 Task: Create a project with template Project Timeline with name TransTech with privacy Public and in the team Recorders . Create three sections in the project as To-Do, Doing and Done.
Action: Mouse moved to (60, 60)
Screenshot: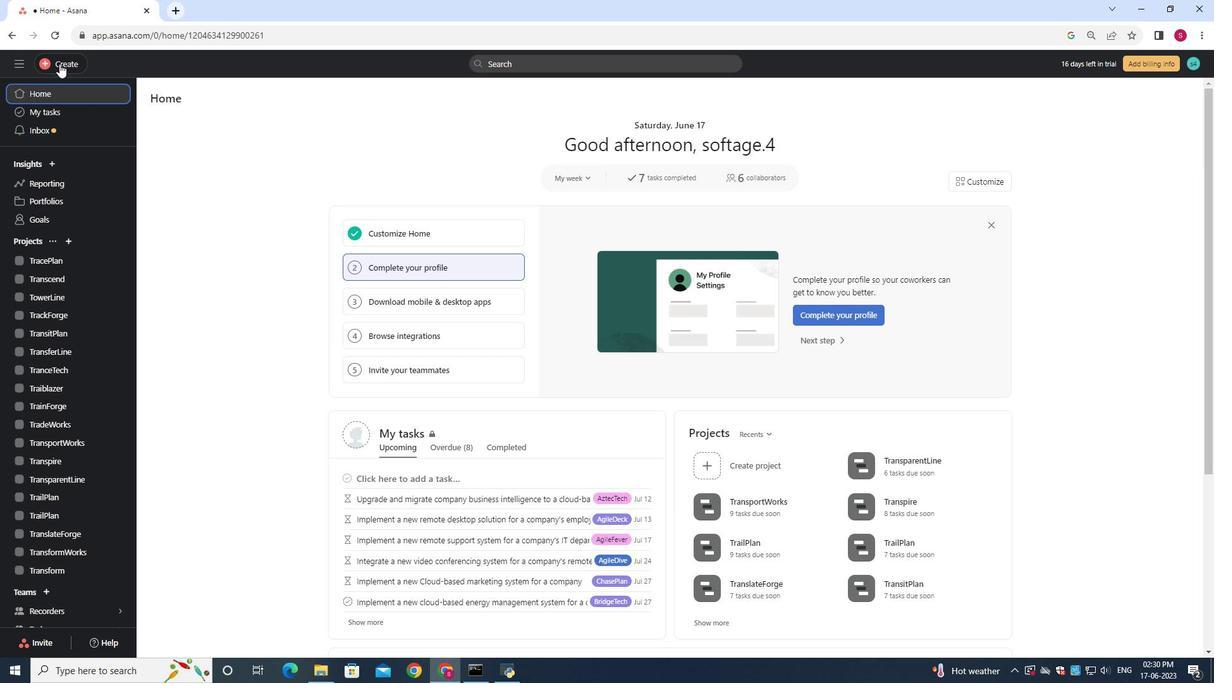 
Action: Mouse pressed left at (60, 60)
Screenshot: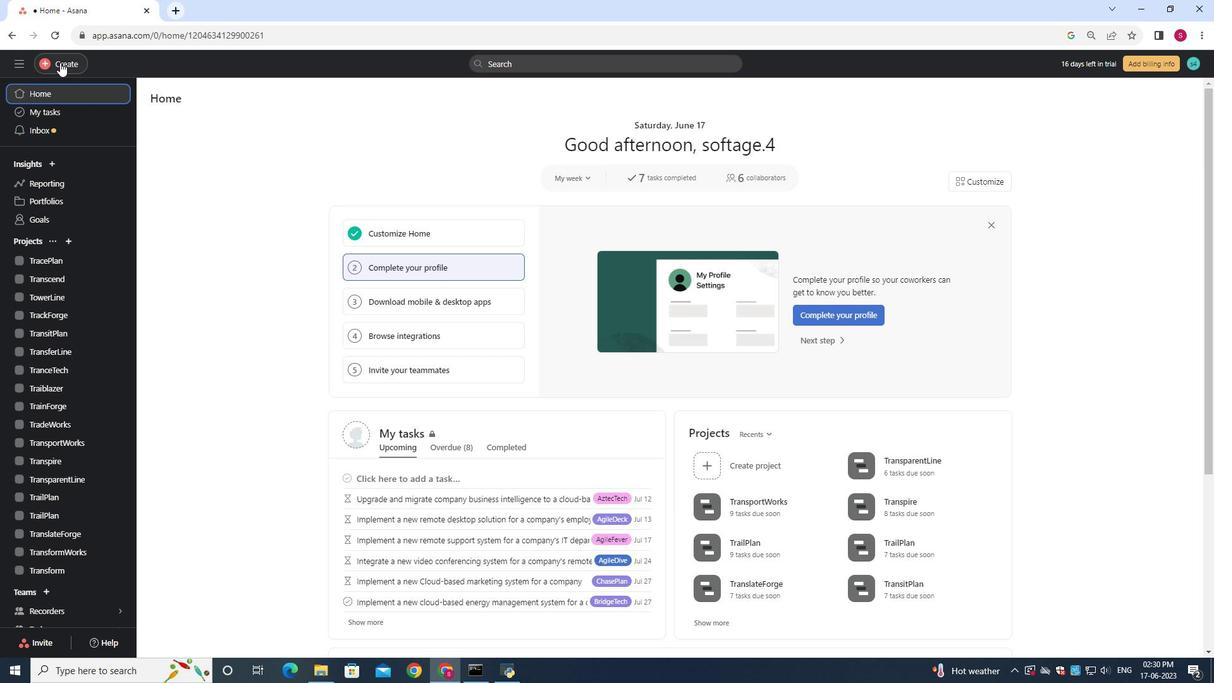 
Action: Mouse moved to (115, 87)
Screenshot: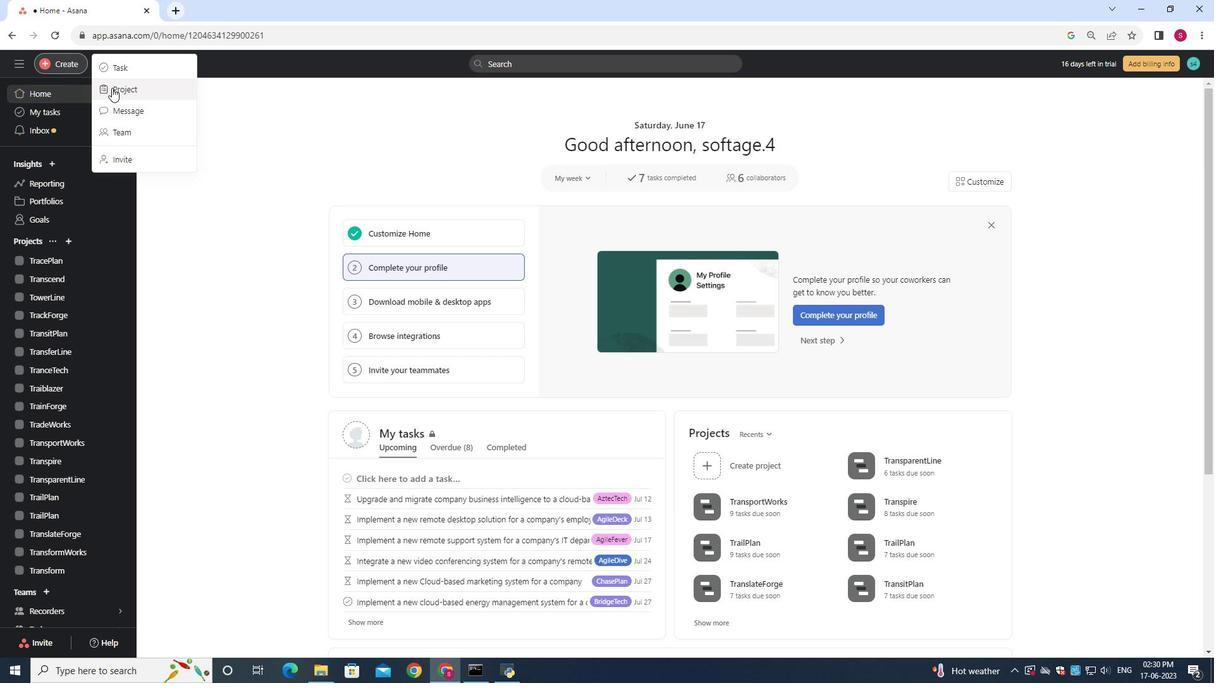 
Action: Mouse pressed left at (115, 87)
Screenshot: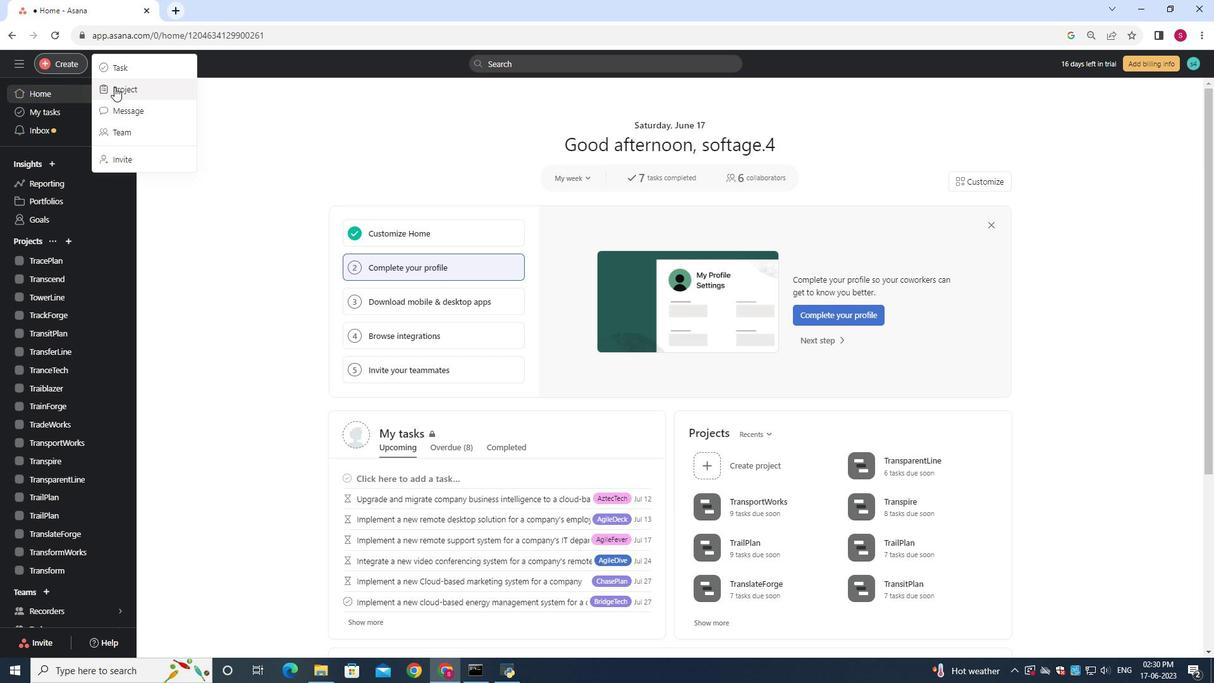 
Action: Mouse moved to (577, 374)
Screenshot: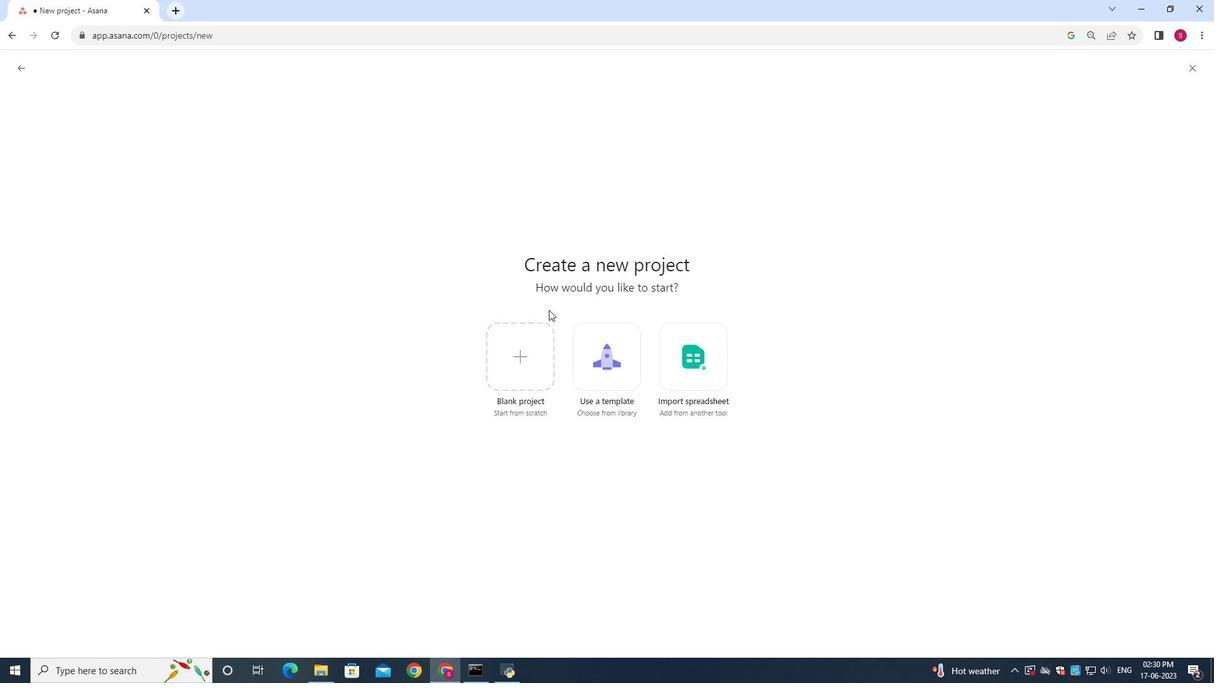 
Action: Mouse pressed left at (577, 374)
Screenshot: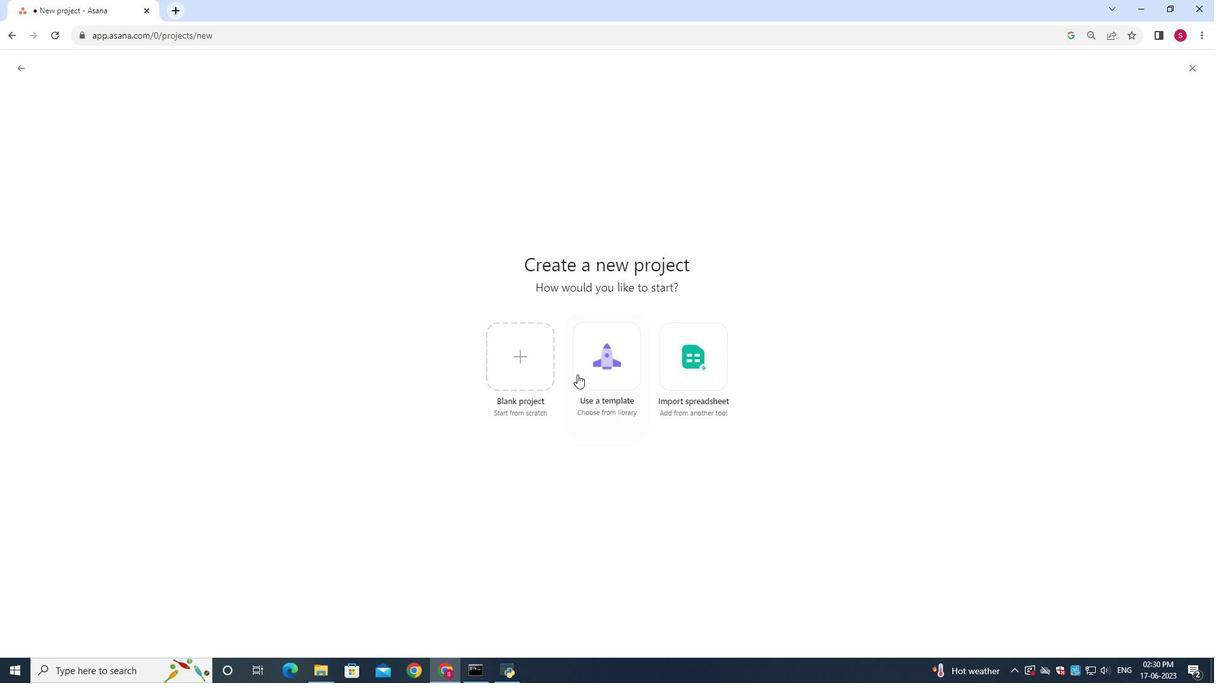 
Action: Mouse moved to (98, 311)
Screenshot: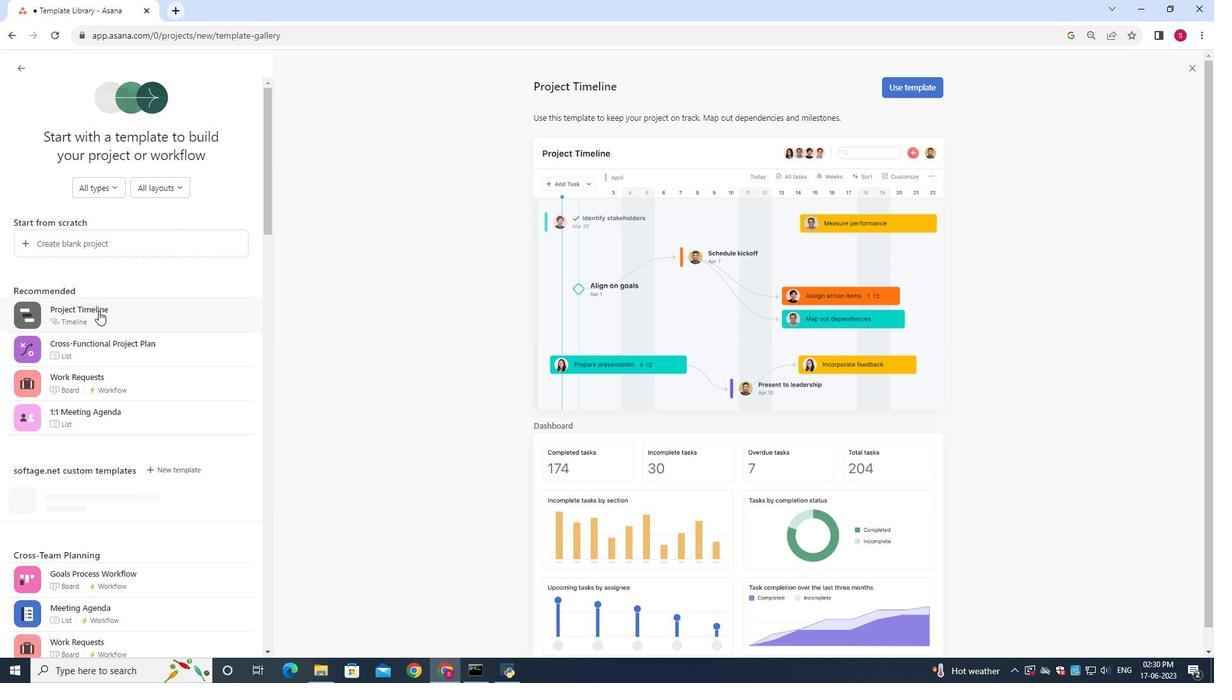 
Action: Mouse pressed left at (98, 311)
Screenshot: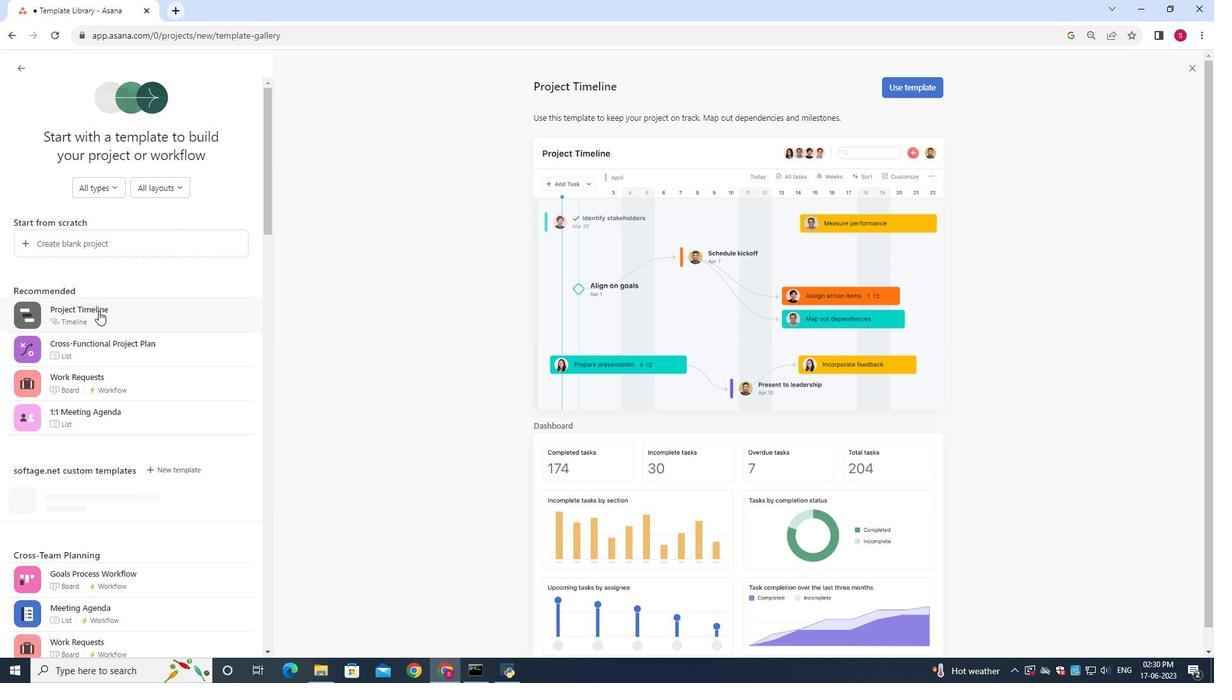 
Action: Mouse moved to (928, 85)
Screenshot: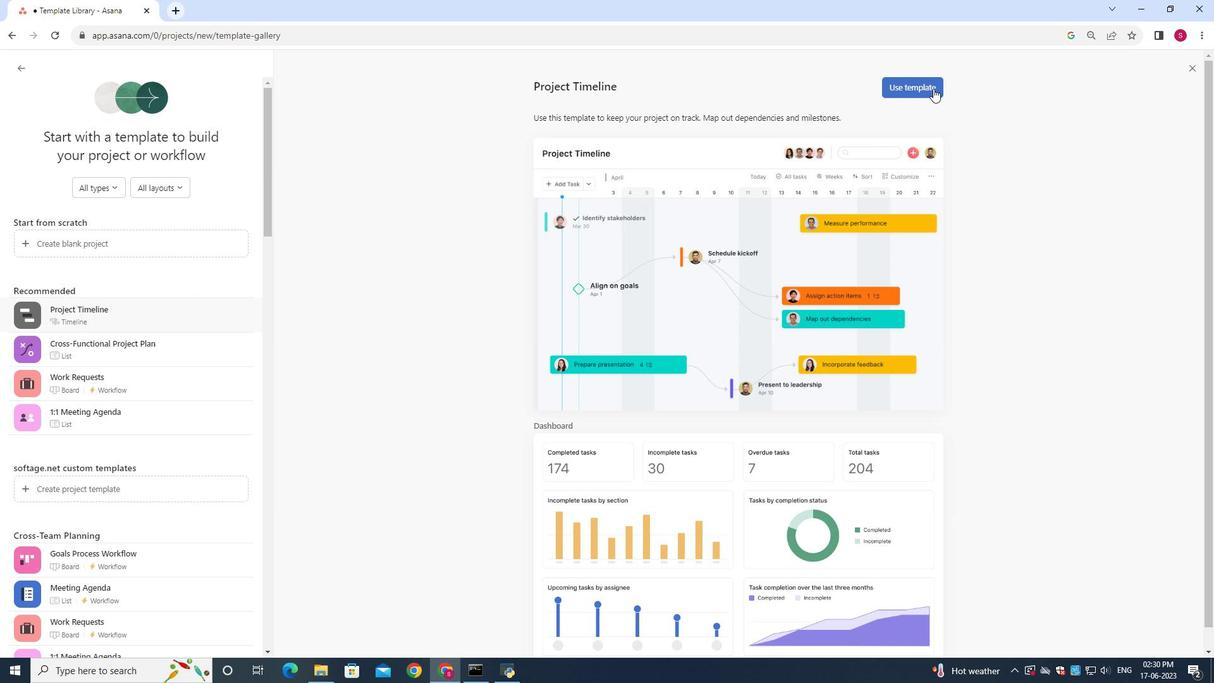 
Action: Mouse pressed left at (928, 85)
Screenshot: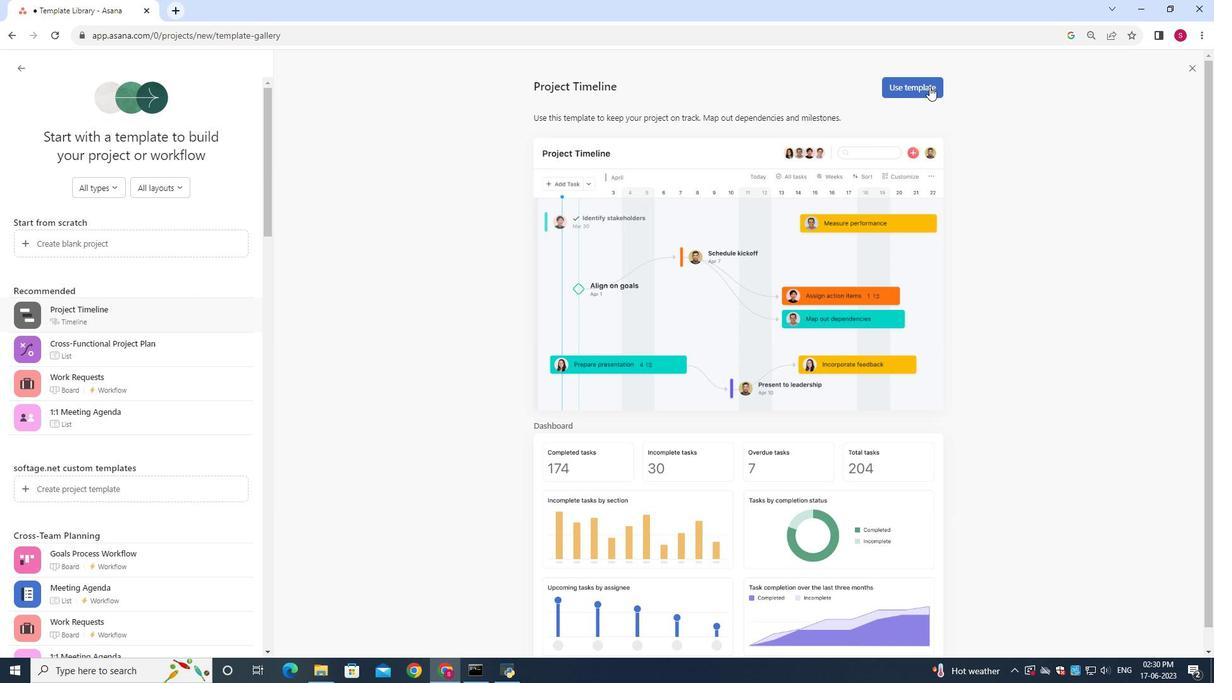 
Action: Mouse moved to (600, 218)
Screenshot: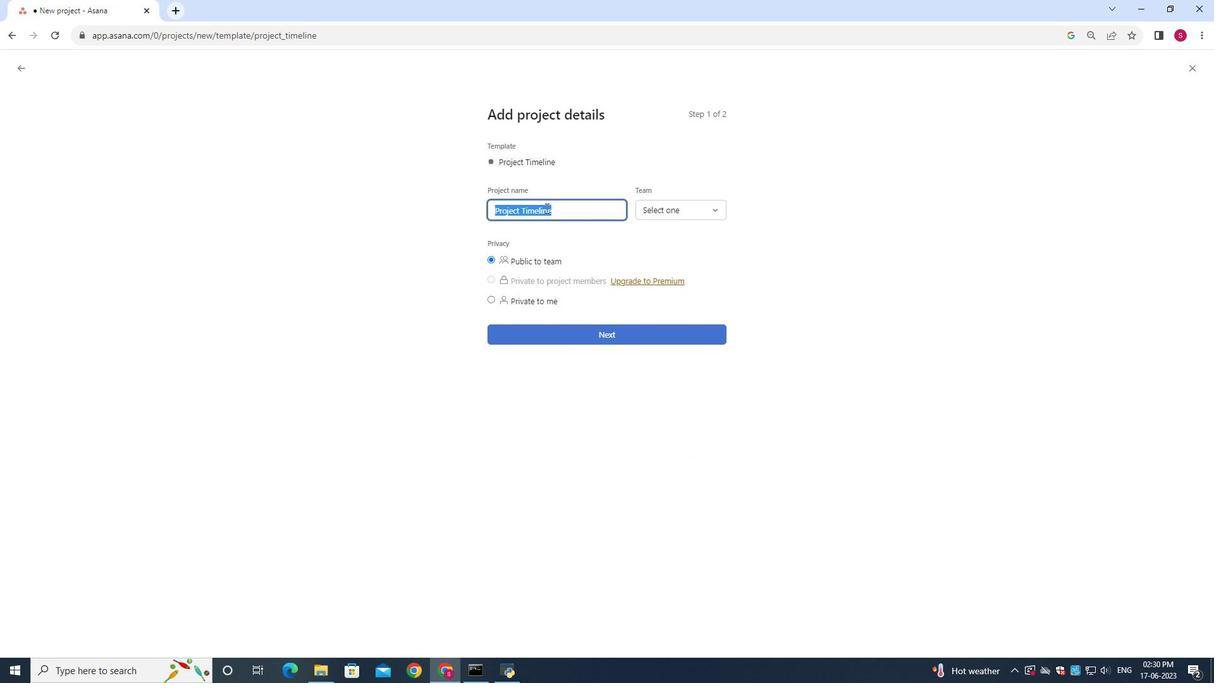 
Action: Key pressed <Key.backspace><Key.shift>Trans<Key.shift><Key.shift><Key.shift><Key.shift><Key.shift><Key.shift><Key.shift>Tech
Screenshot: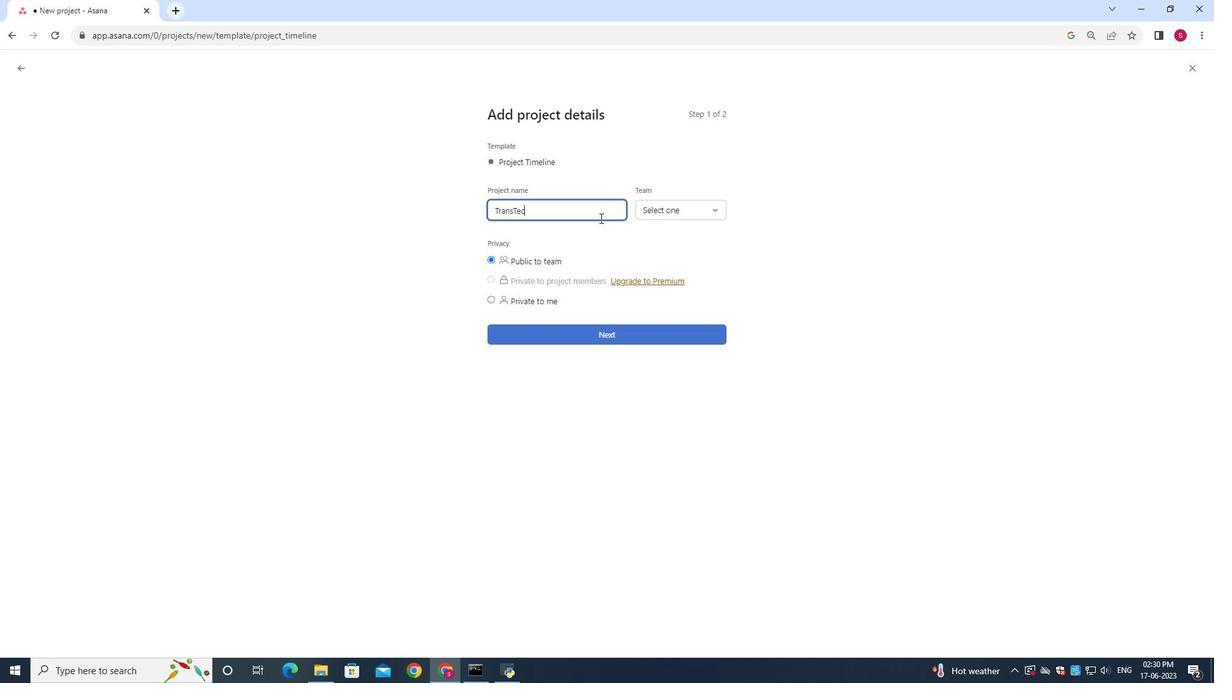 
Action: Mouse moved to (688, 211)
Screenshot: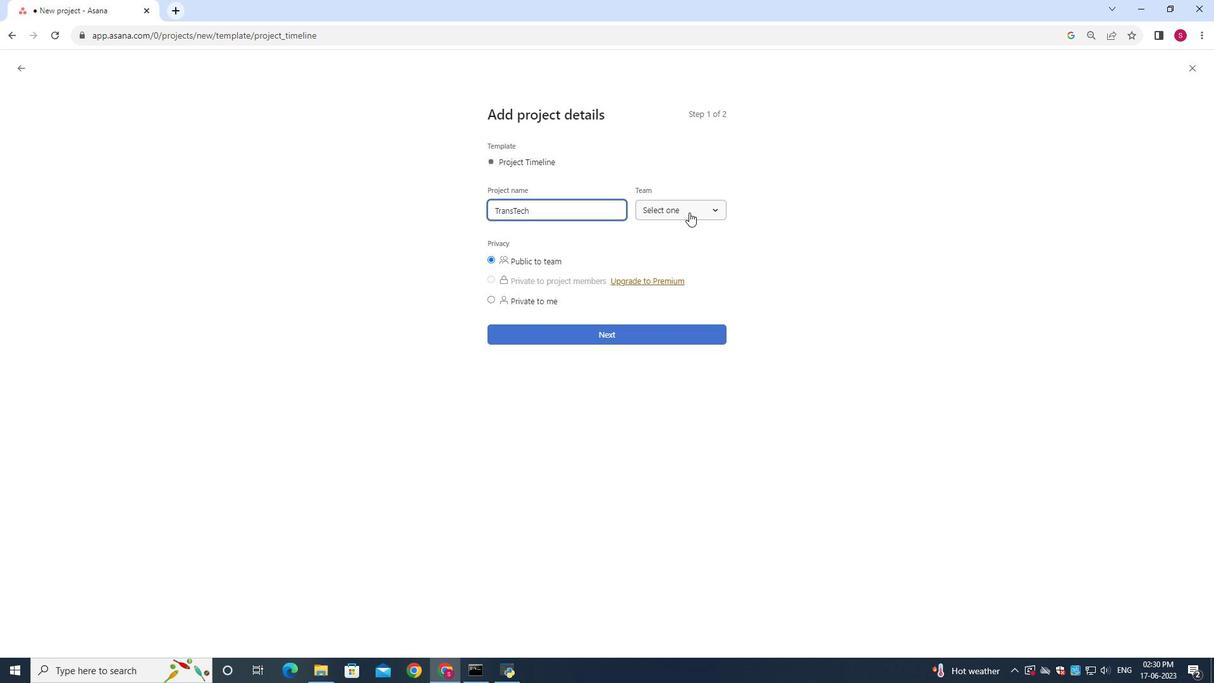
Action: Mouse pressed left at (688, 211)
Screenshot: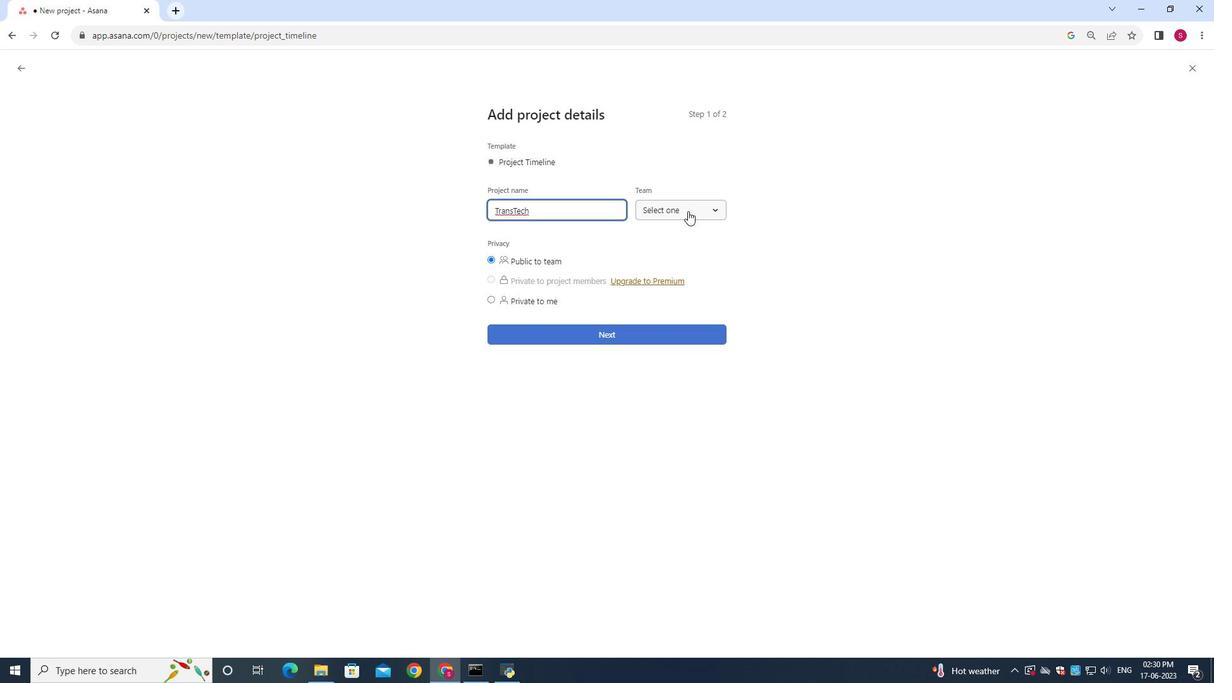 
Action: Mouse moved to (677, 259)
Screenshot: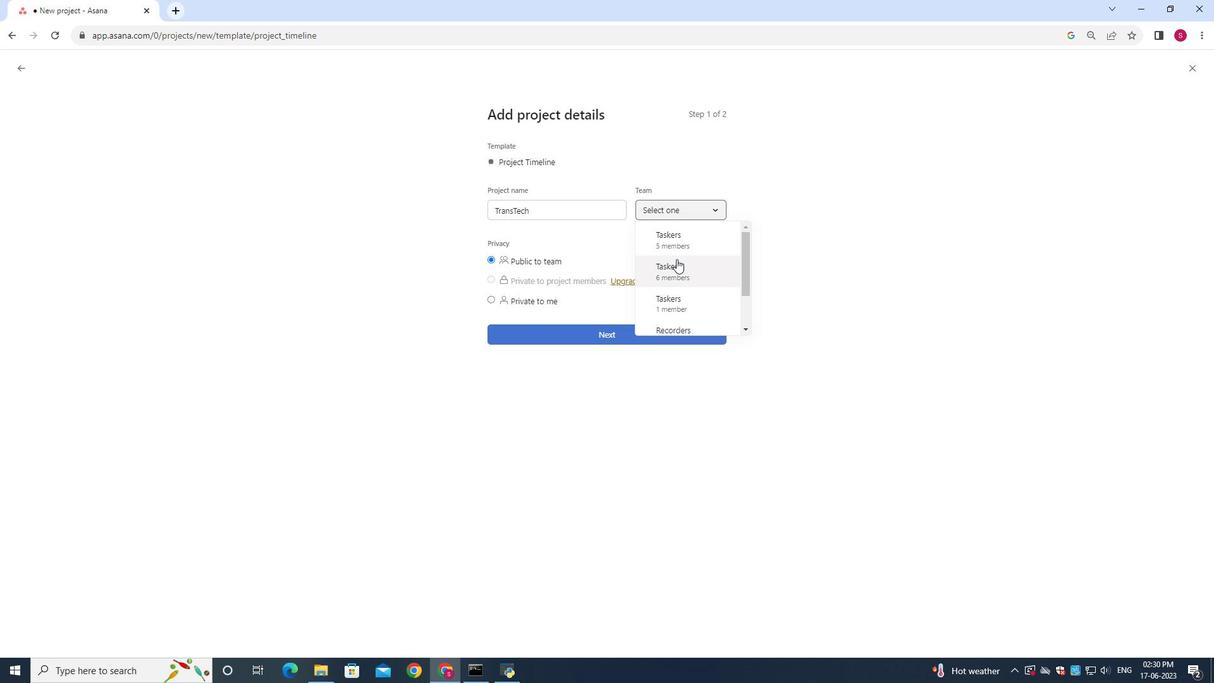 
Action: Mouse scrolled (677, 258) with delta (0, 0)
Screenshot: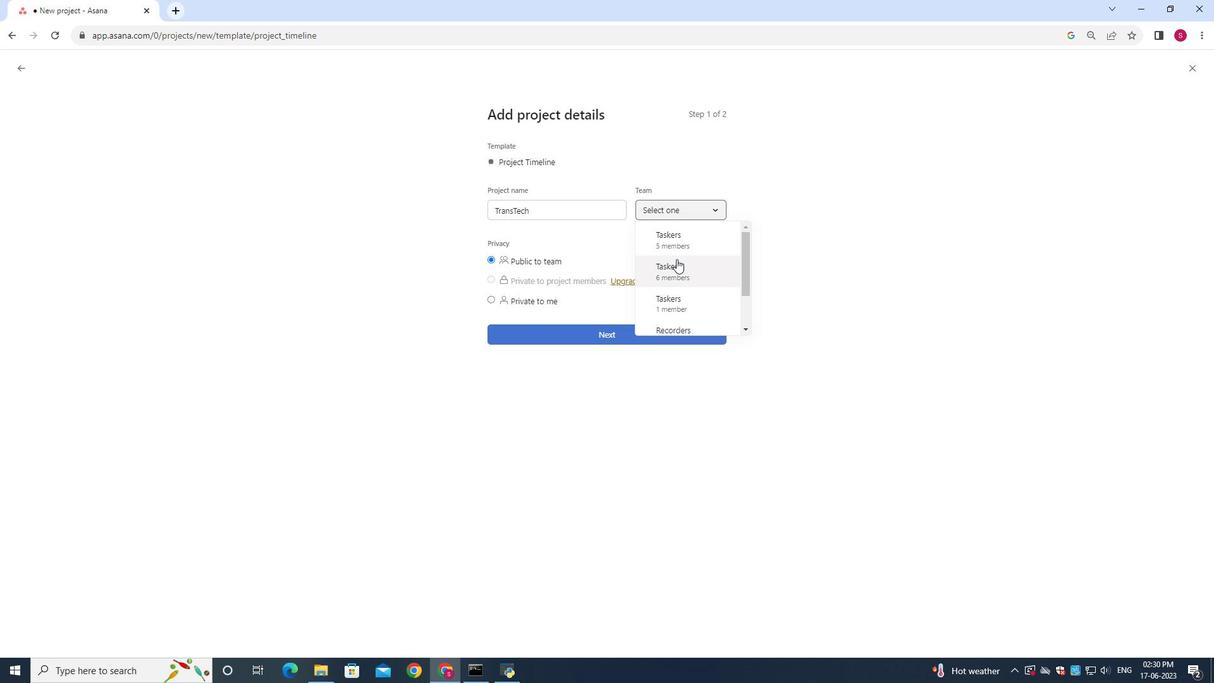 
Action: Mouse moved to (677, 259)
Screenshot: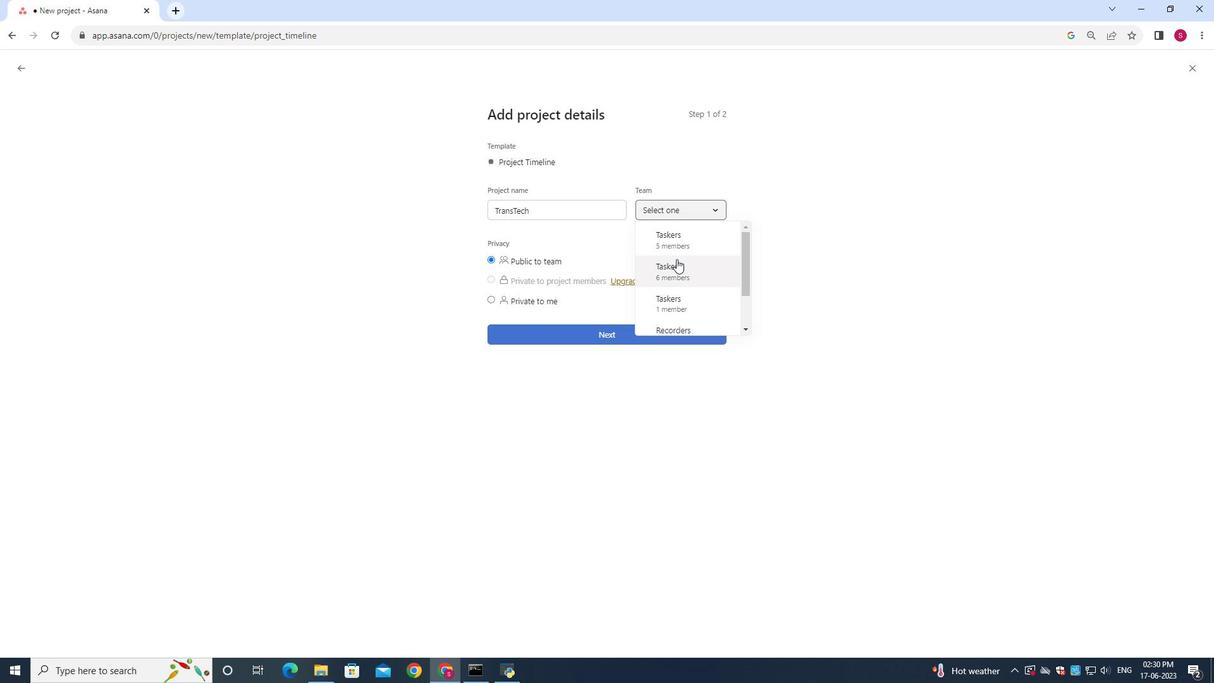 
Action: Mouse scrolled (677, 258) with delta (0, 0)
Screenshot: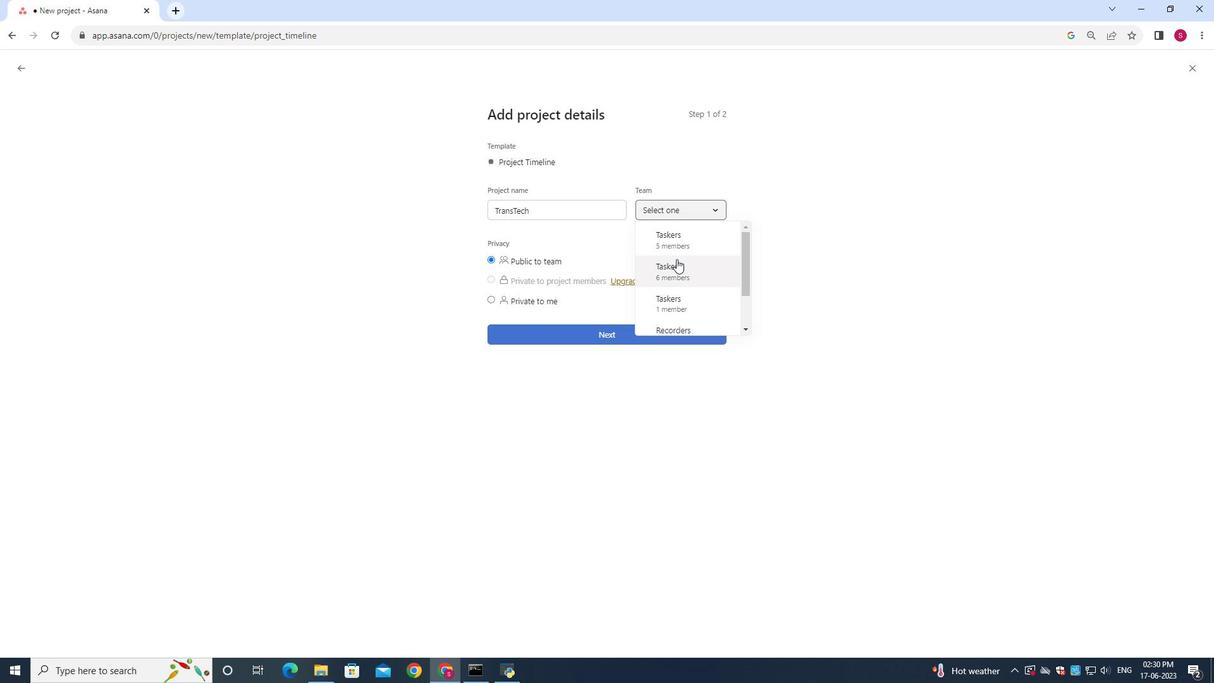 
Action: Mouse moved to (677, 260)
Screenshot: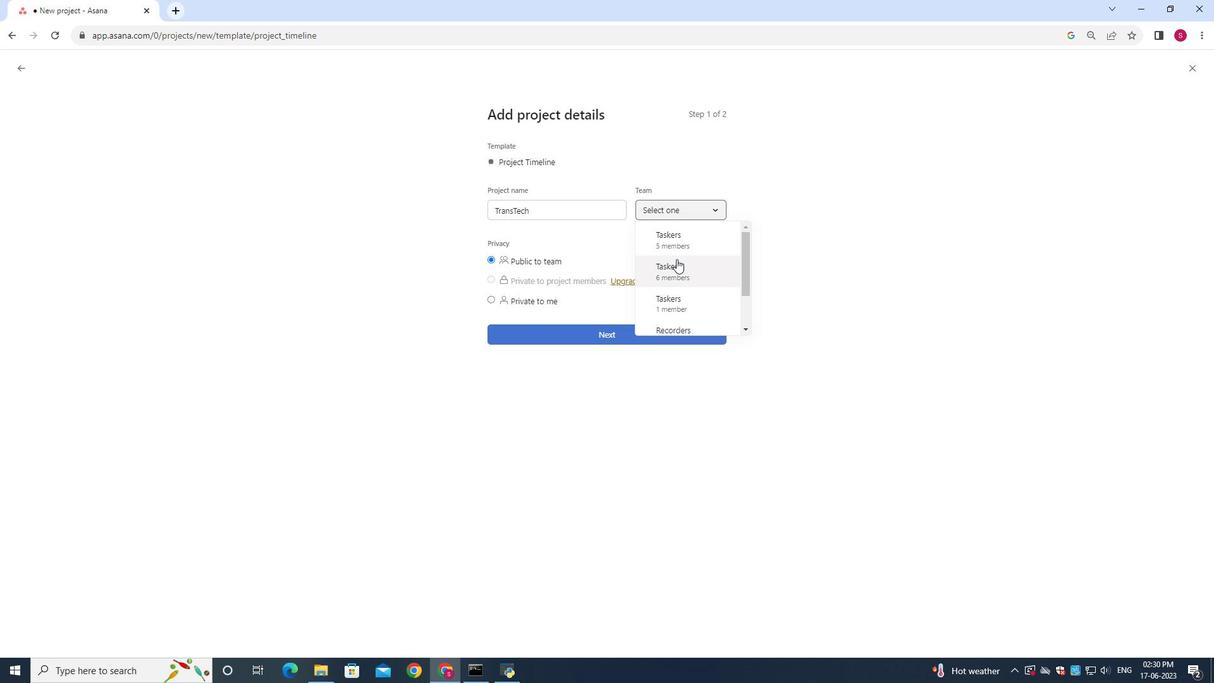 
Action: Mouse scrolled (677, 259) with delta (0, 0)
Screenshot: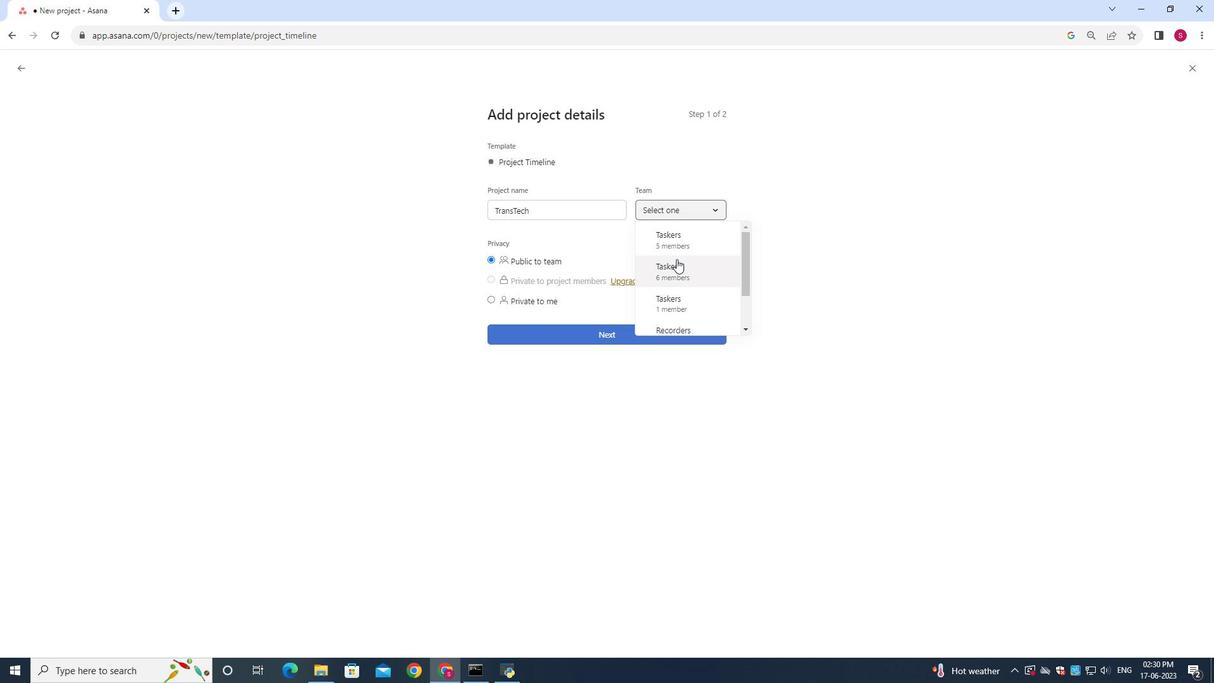 
Action: Mouse scrolled (677, 259) with delta (0, 0)
Screenshot: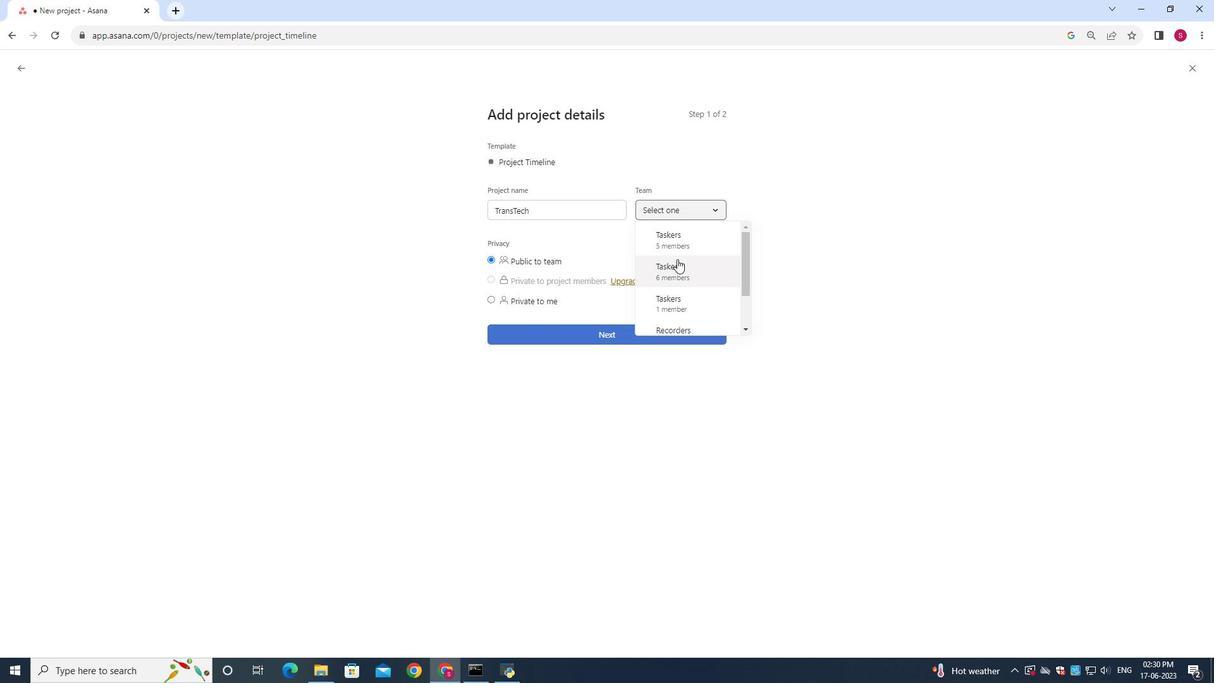 
Action: Mouse moved to (670, 286)
Screenshot: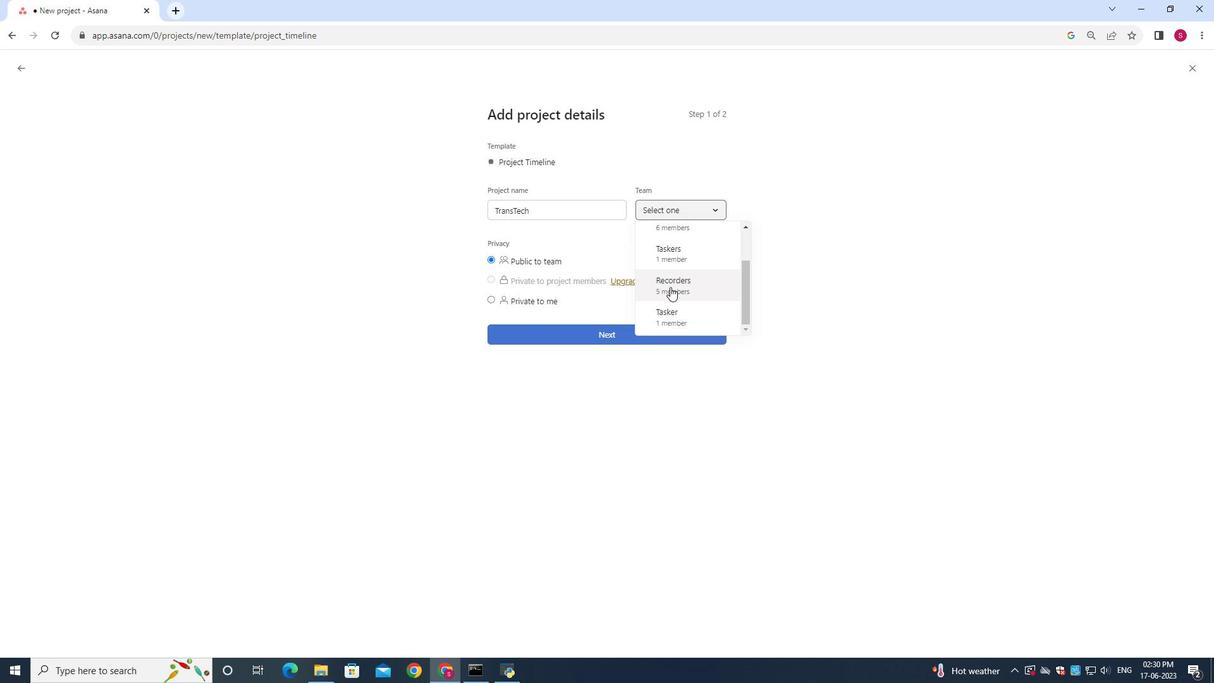 
Action: Mouse pressed left at (670, 286)
Screenshot: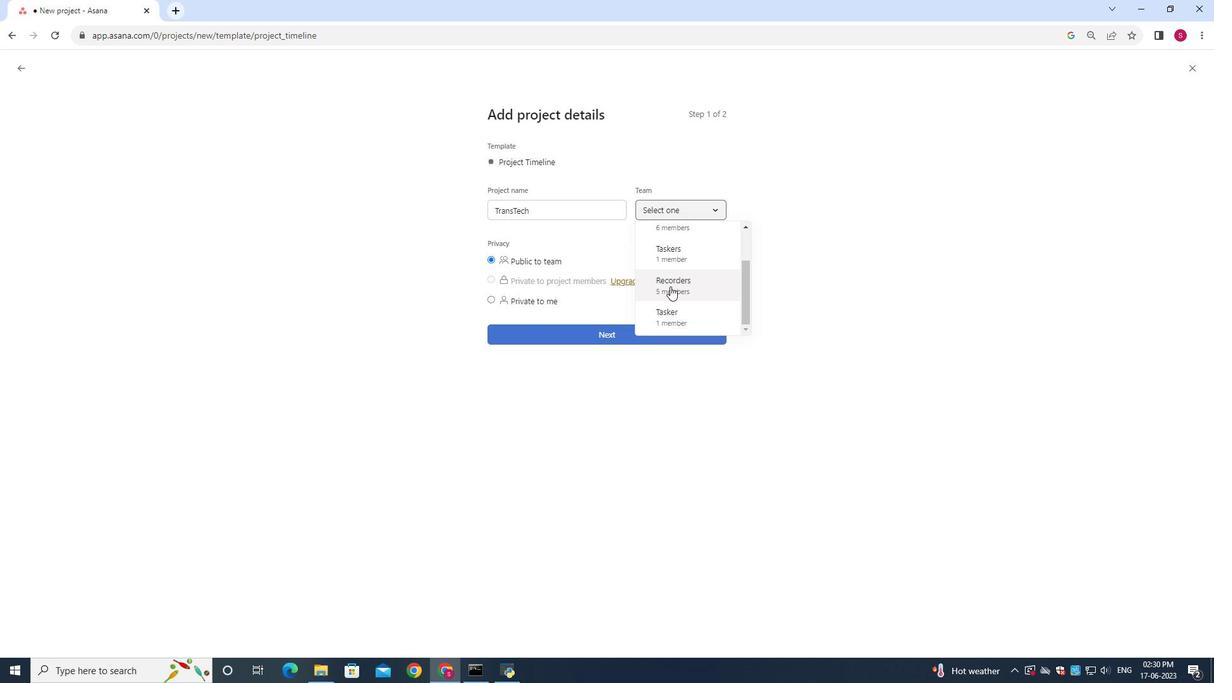 
Action: Mouse moved to (497, 256)
Screenshot: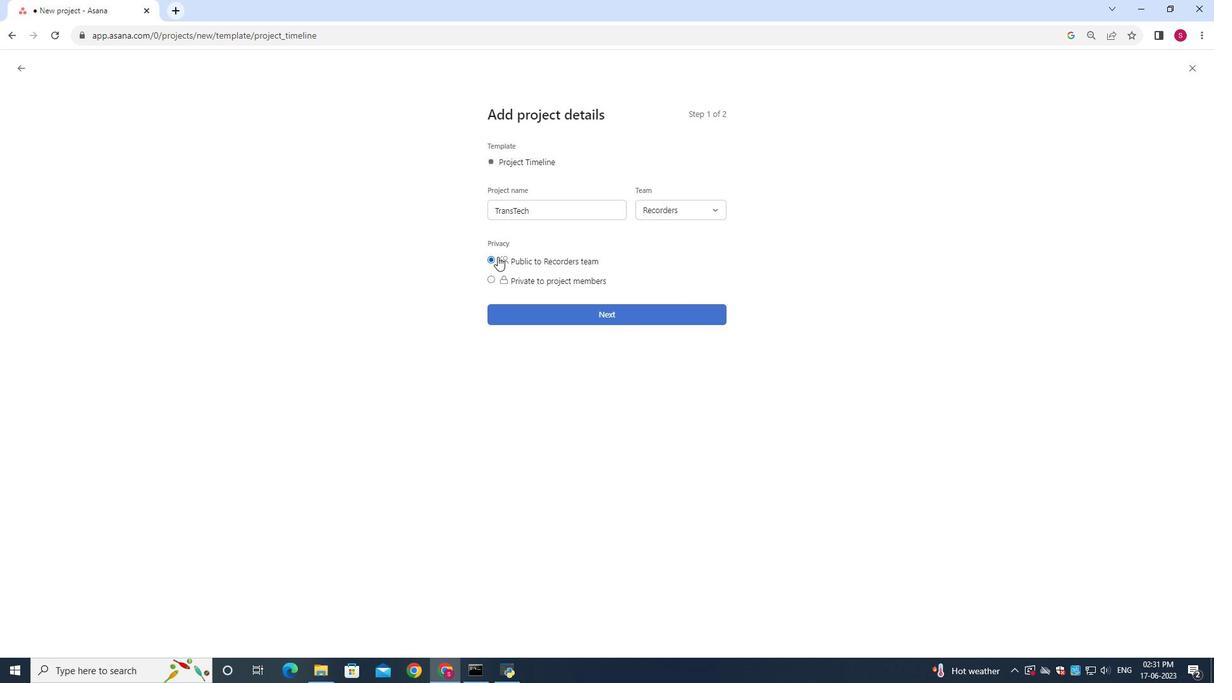 
Action: Mouse pressed left at (497, 256)
Screenshot: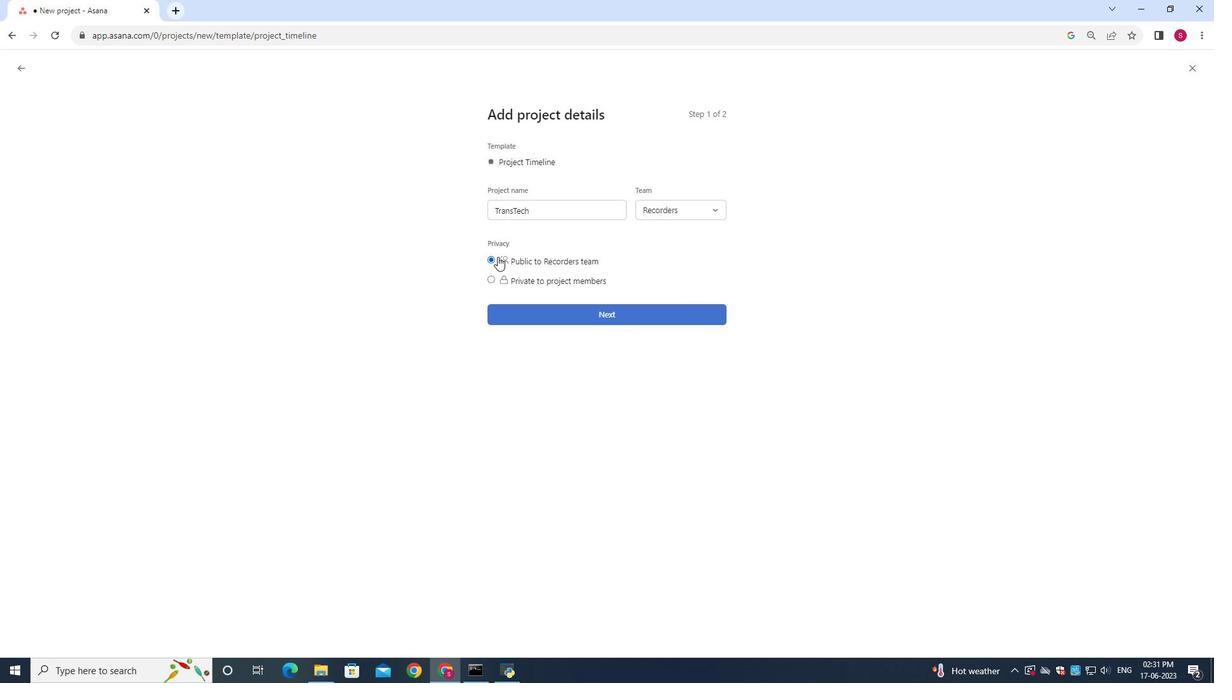 
Action: Mouse moved to (580, 313)
Screenshot: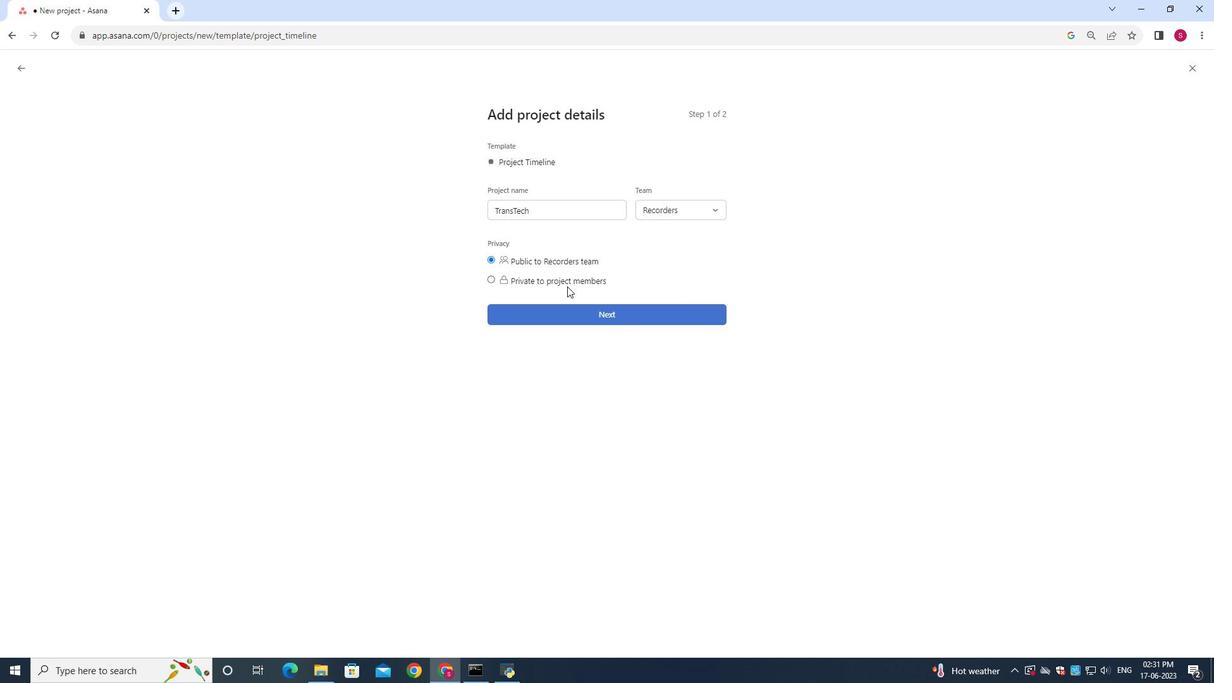 
Action: Mouse pressed left at (580, 313)
Screenshot: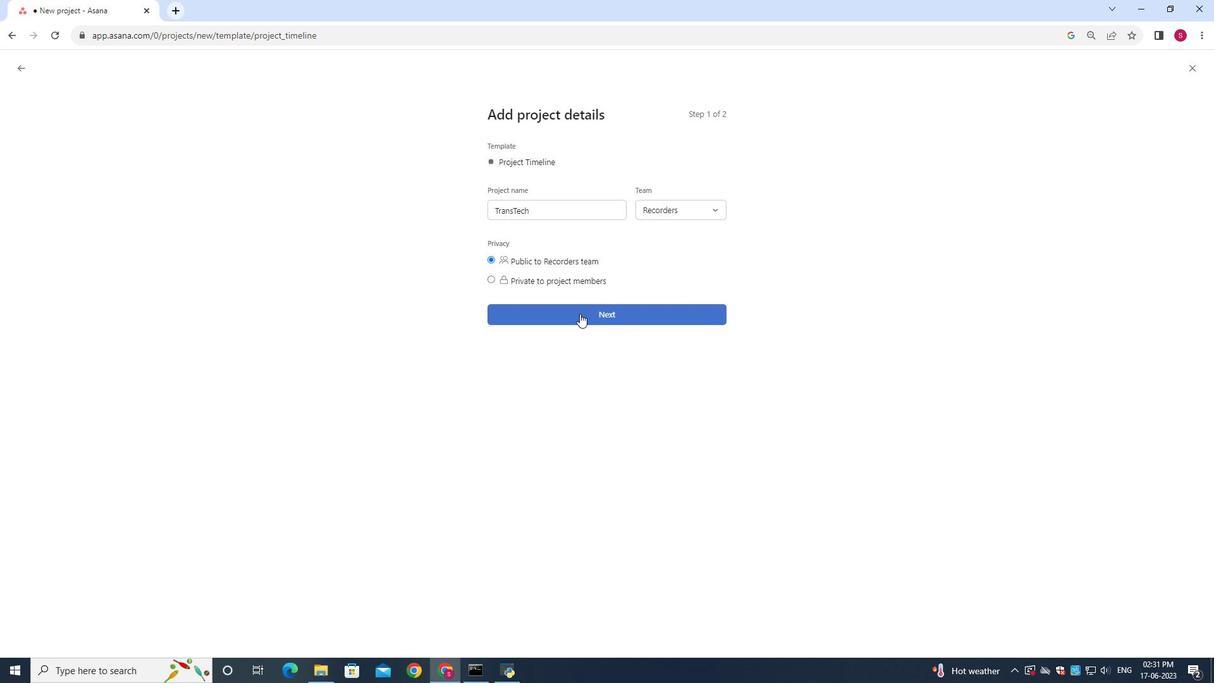 
Action: Mouse moved to (661, 349)
Screenshot: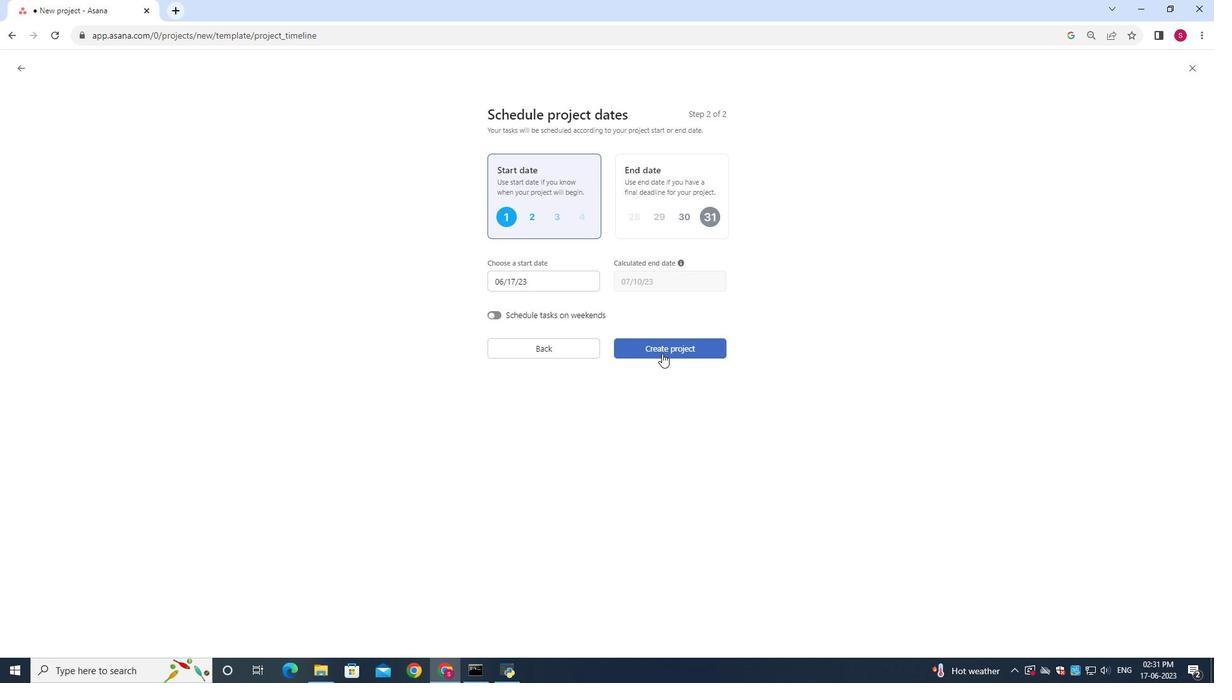 
Action: Mouse pressed left at (661, 349)
Screenshot: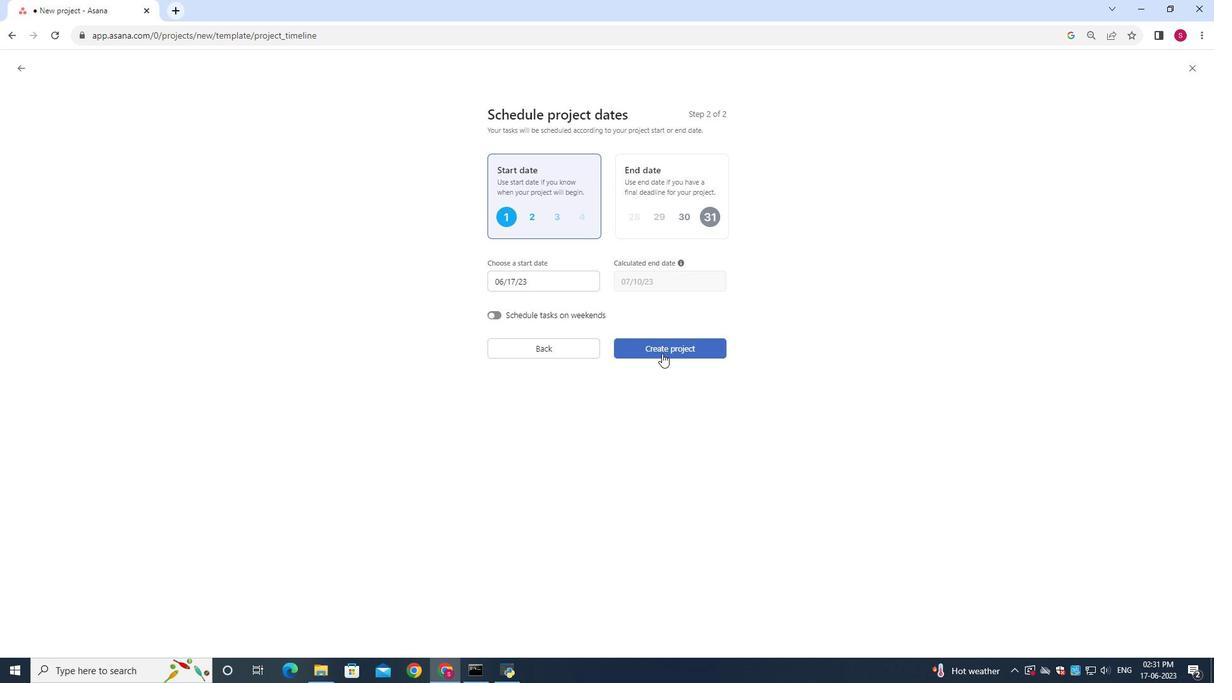 
Action: Mouse moved to (341, 280)
Screenshot: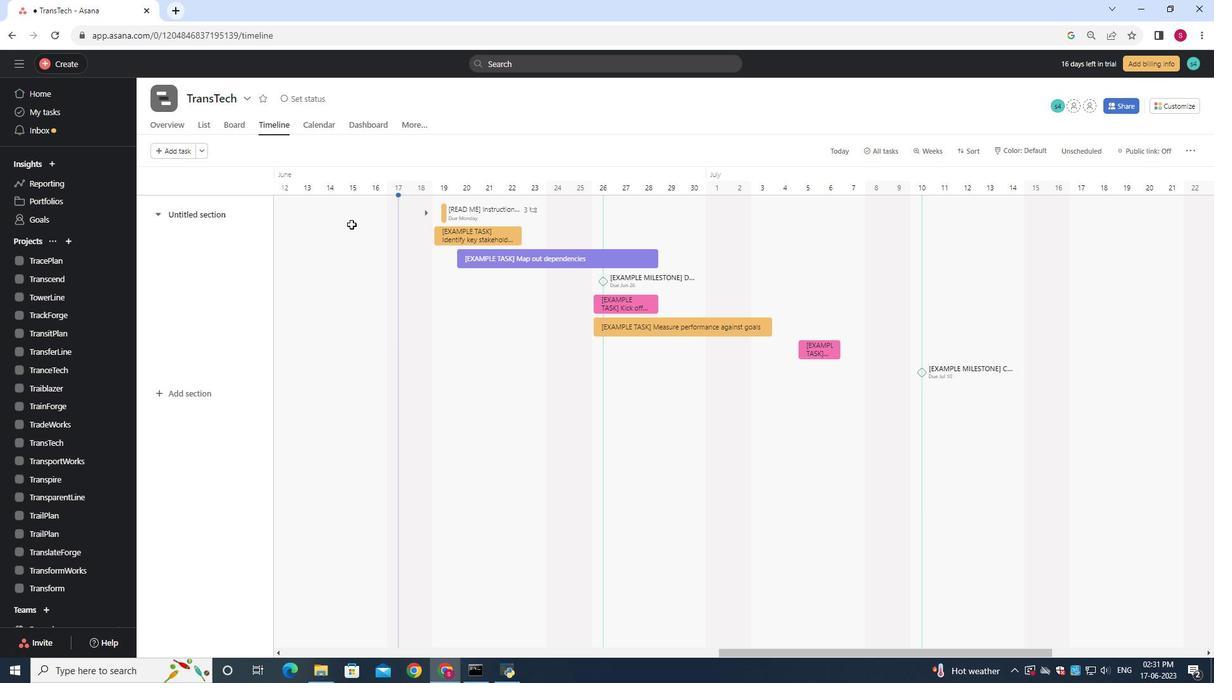 
Action: Mouse scrolled (341, 279) with delta (0, 0)
Screenshot: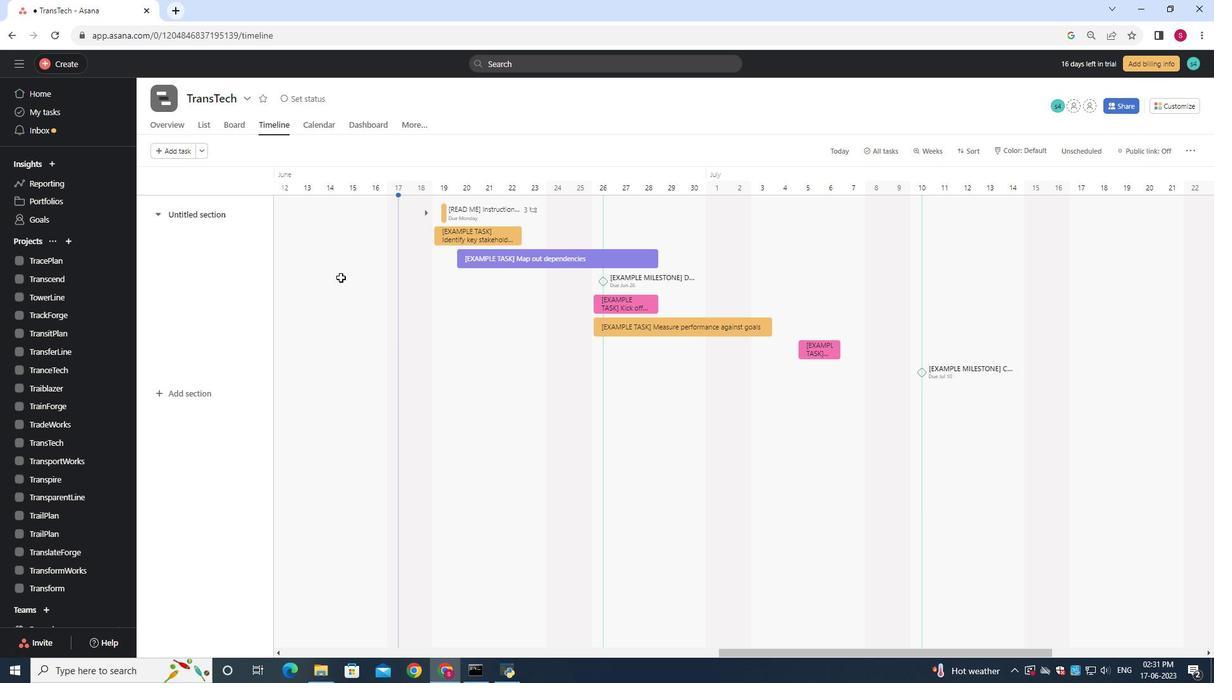 
Action: Mouse moved to (336, 299)
Screenshot: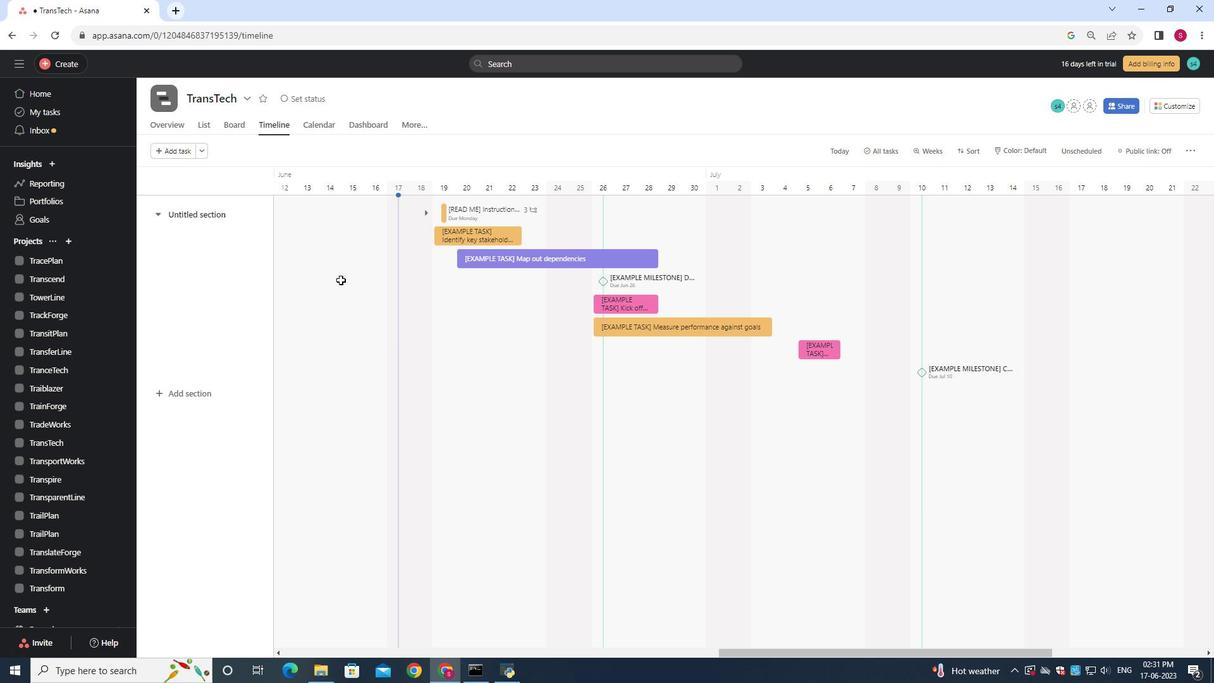 
Action: Mouse scrolled (336, 298) with delta (0, 0)
Screenshot: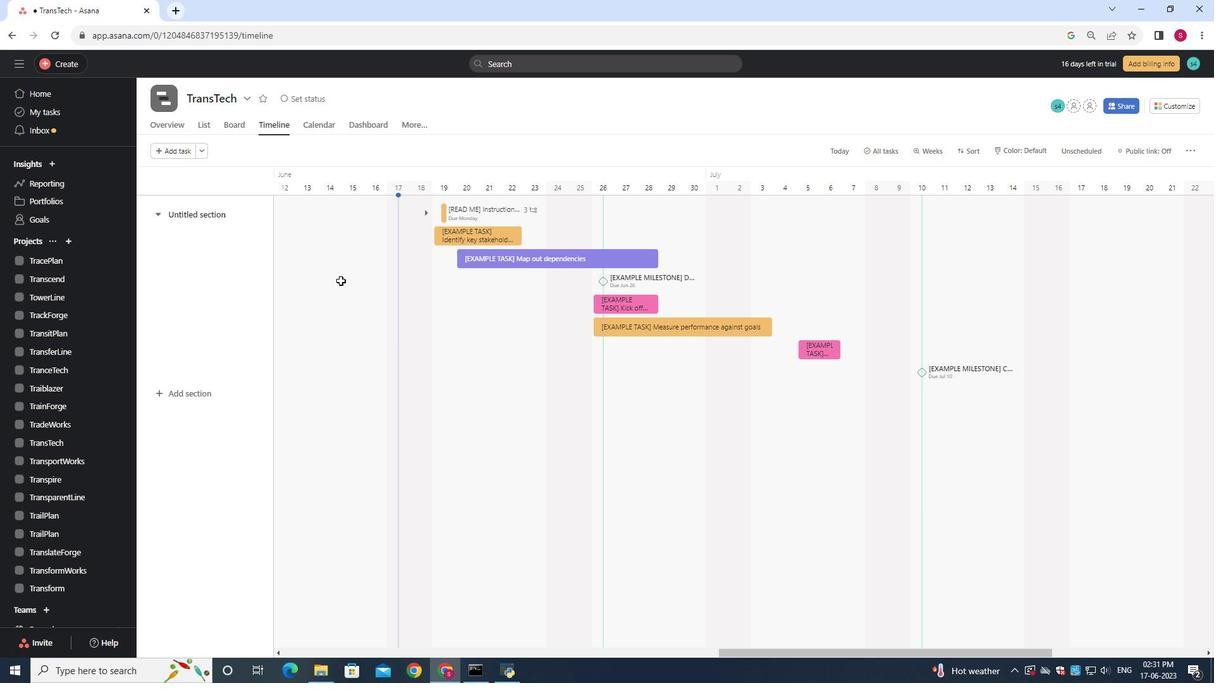 
Action: Mouse moved to (335, 299)
Screenshot: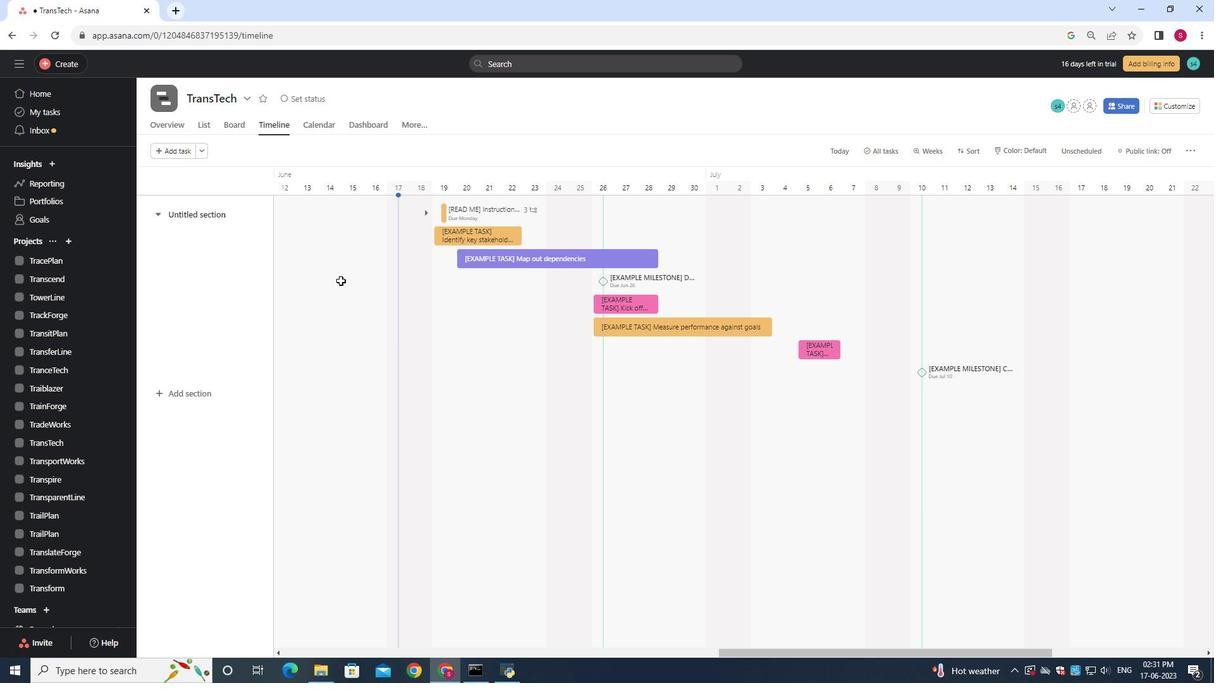 
Action: Mouse scrolled (335, 299) with delta (0, 0)
Screenshot: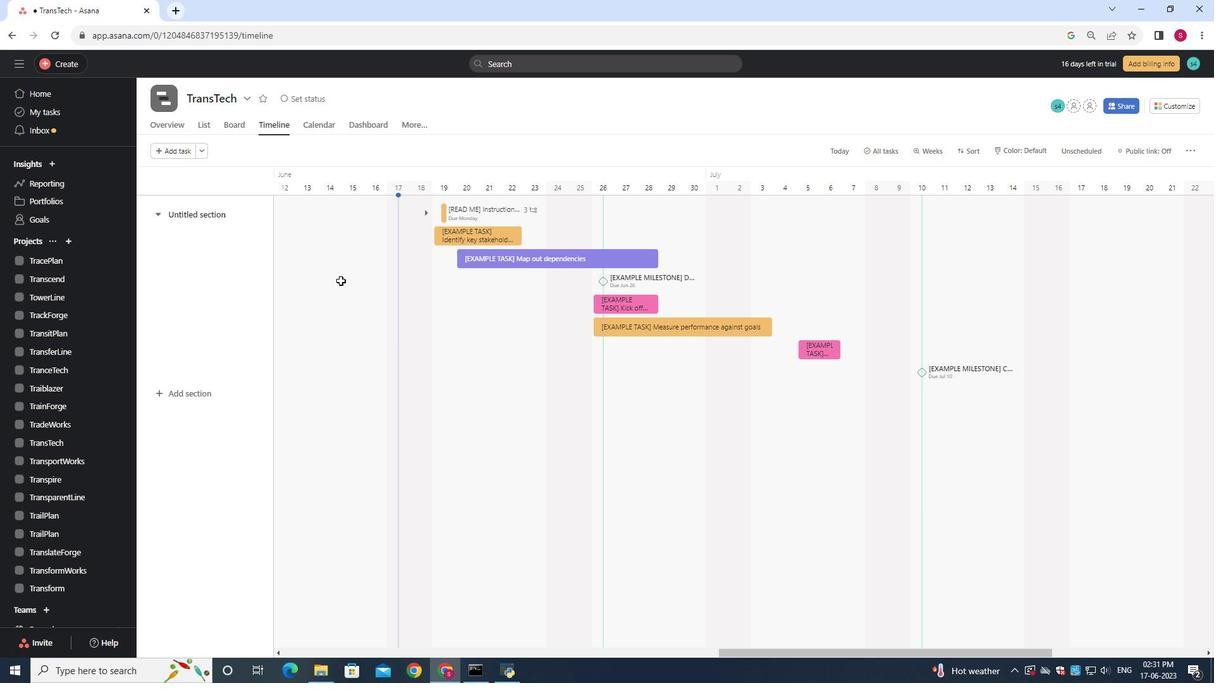 
Action: Mouse moved to (335, 300)
Screenshot: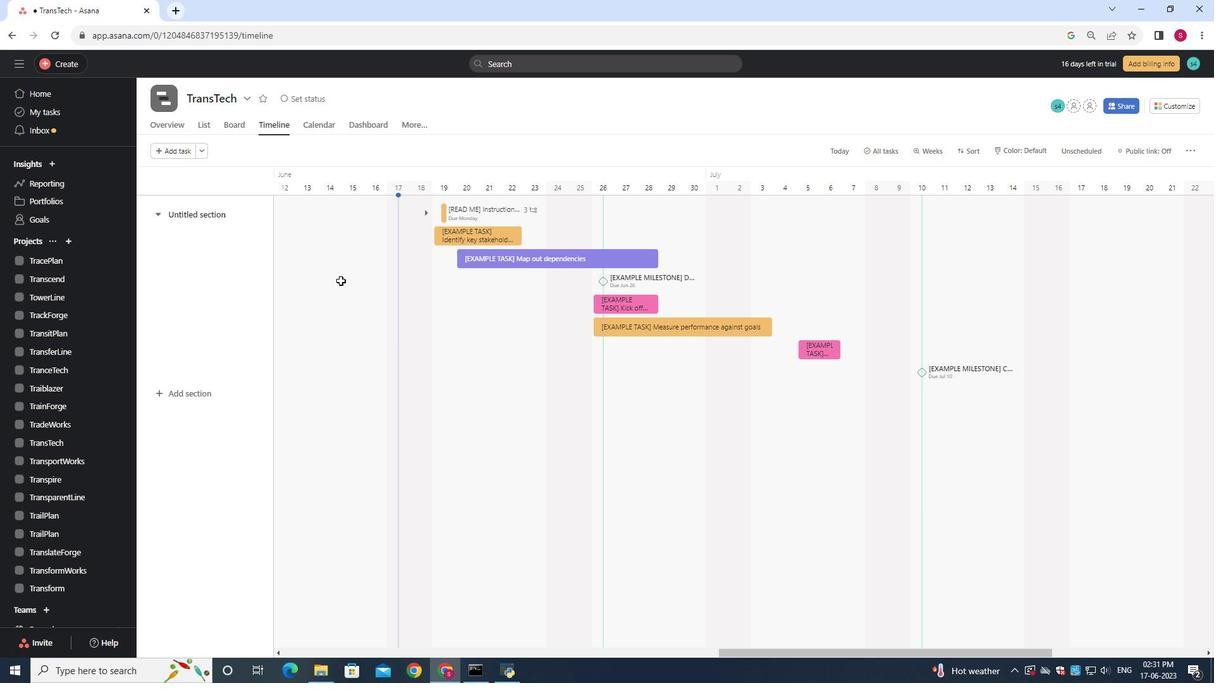 
Action: Mouse scrolled (335, 299) with delta (0, 0)
Screenshot: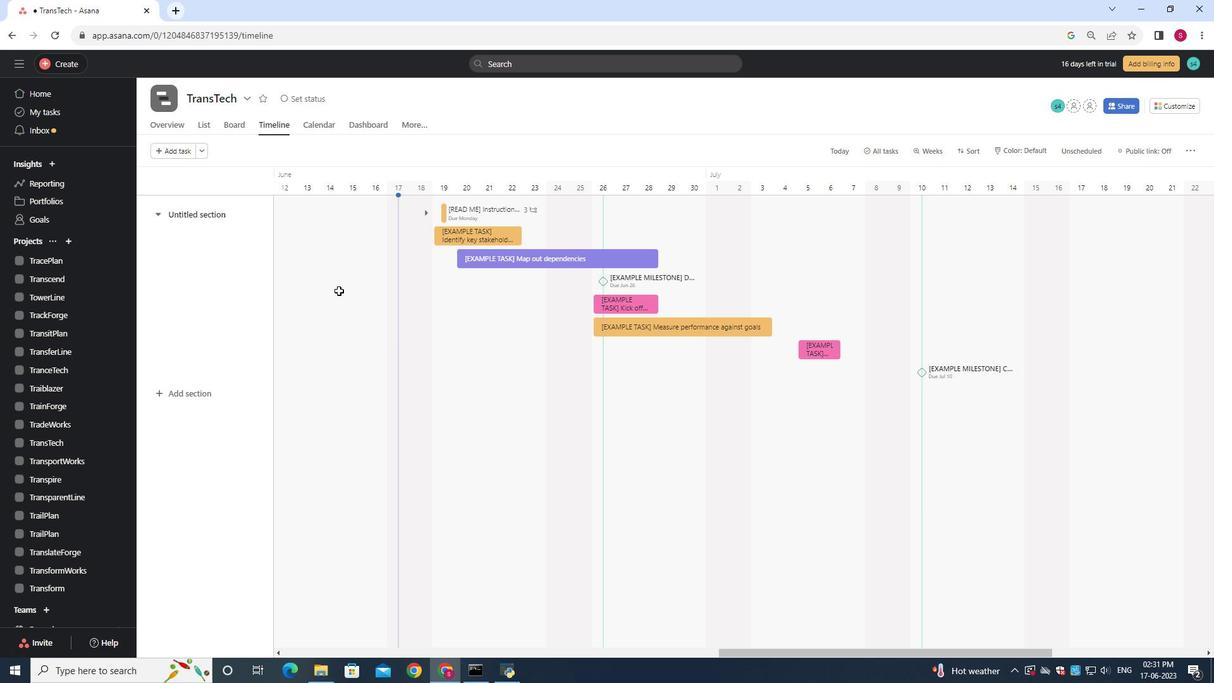 
Action: Mouse moved to (179, 391)
Screenshot: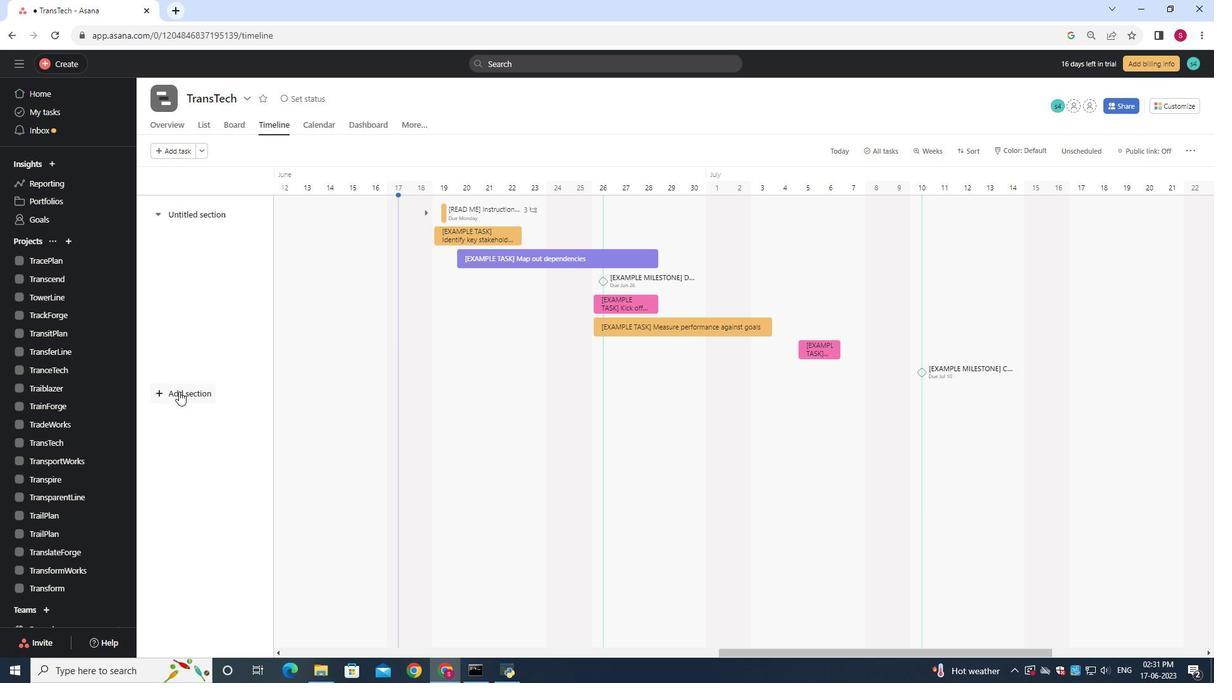 
Action: Mouse pressed left at (179, 391)
Screenshot: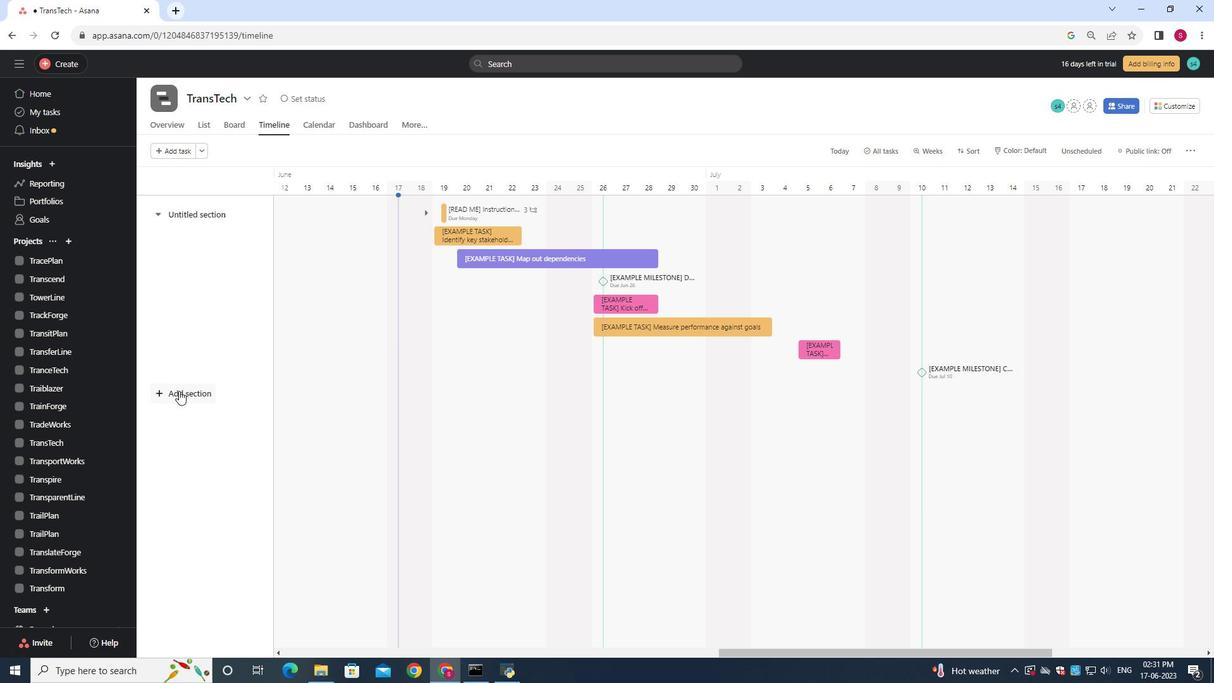 
Action: Mouse moved to (266, 404)
Screenshot: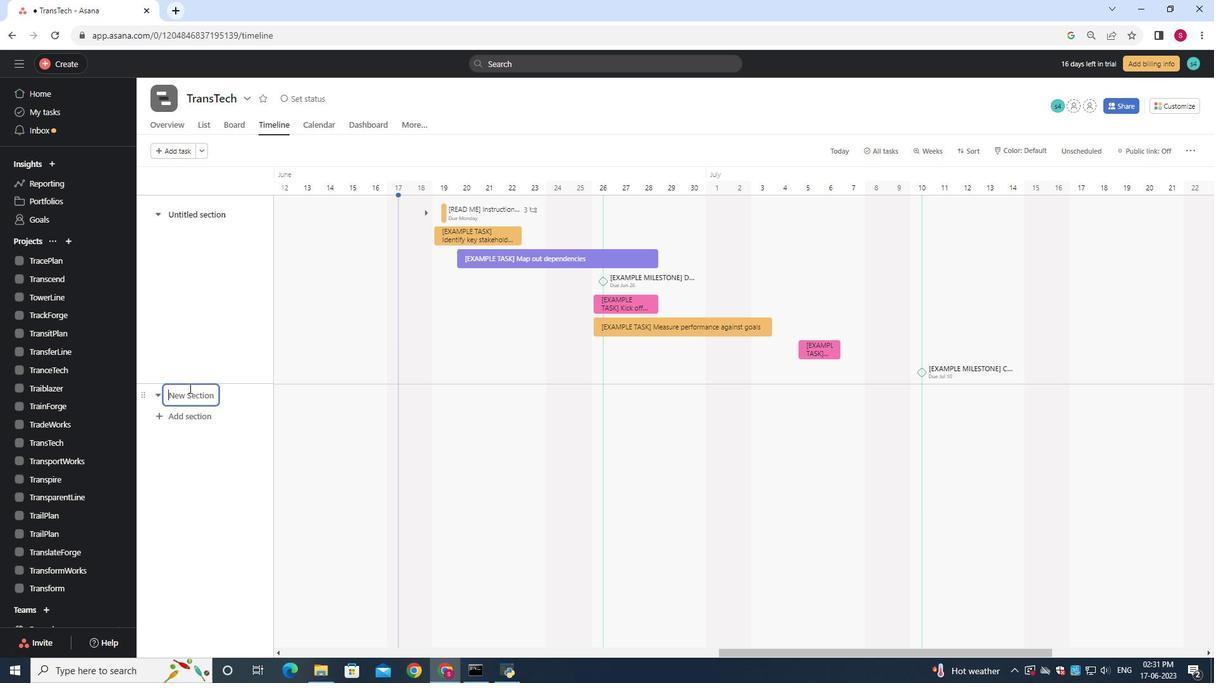
Action: Key pressed <Key.shift><Key.shift><Key.shift><Key.shift><Key.shift><Key.shift><Key.shift><Key.shift>To<Key.space><Key.backspace>-<Key.space><Key.shift><Key.shift><Key.shift><Key.shift><Key.backspace>Do
Screenshot: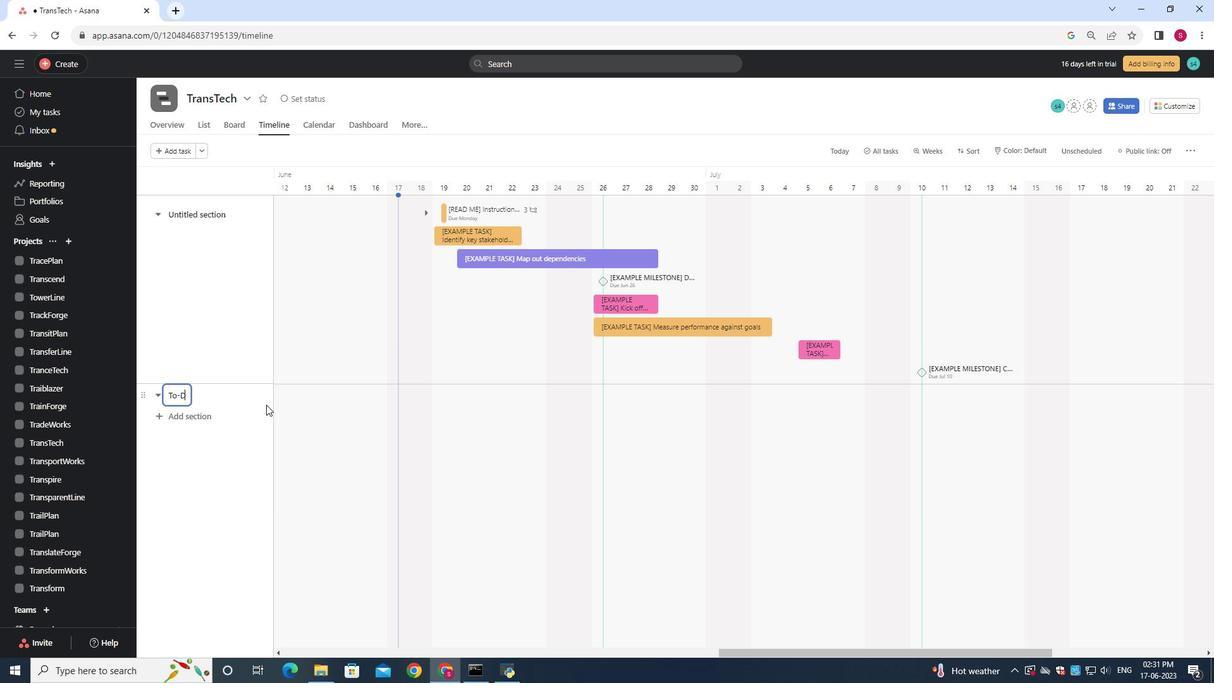 
Action: Mouse moved to (169, 420)
Screenshot: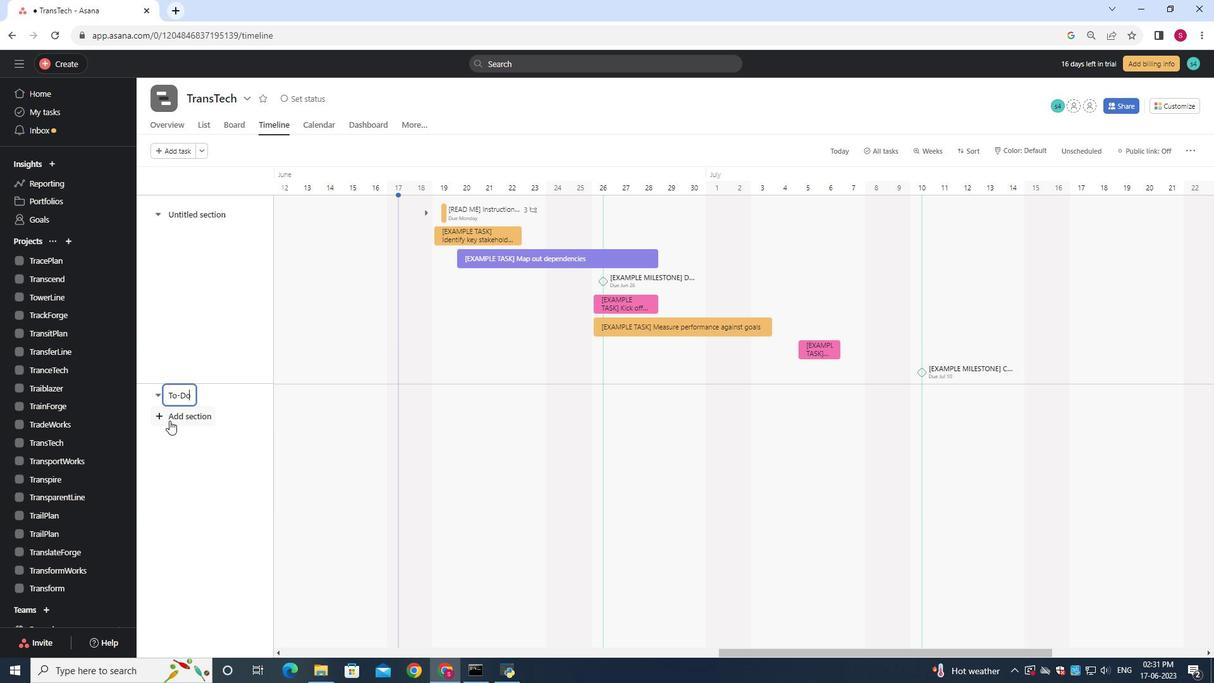 
Action: Mouse pressed left at (169, 420)
Screenshot: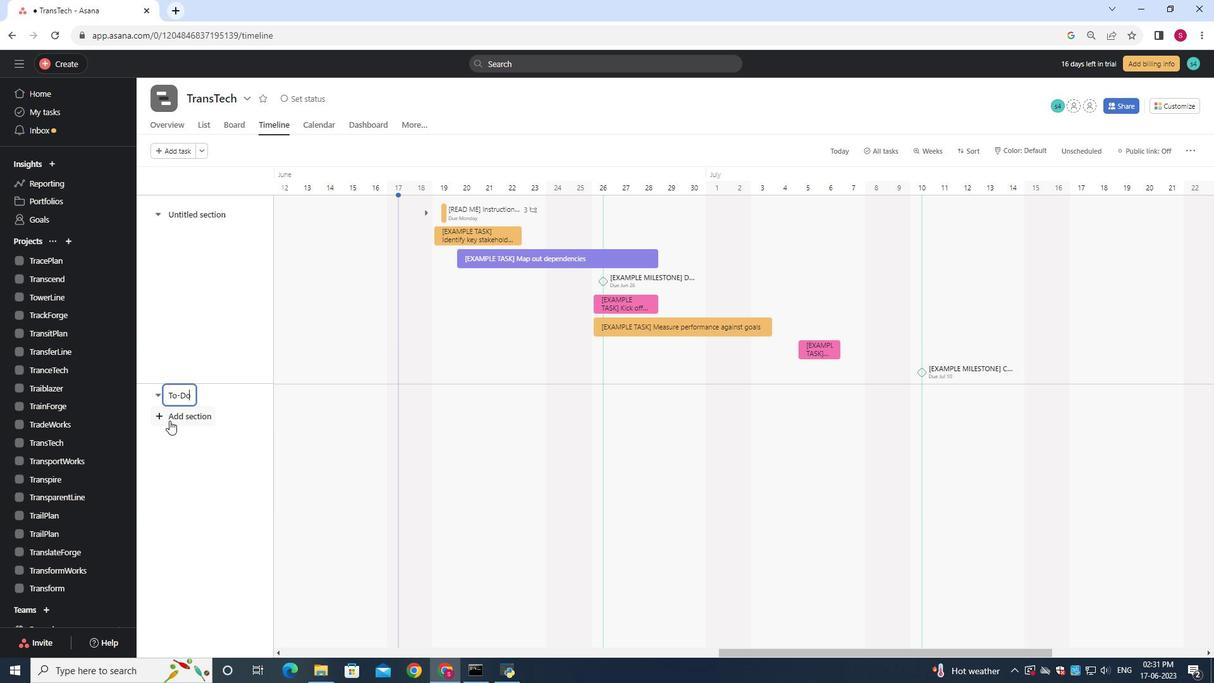 
Action: Mouse moved to (204, 432)
Screenshot: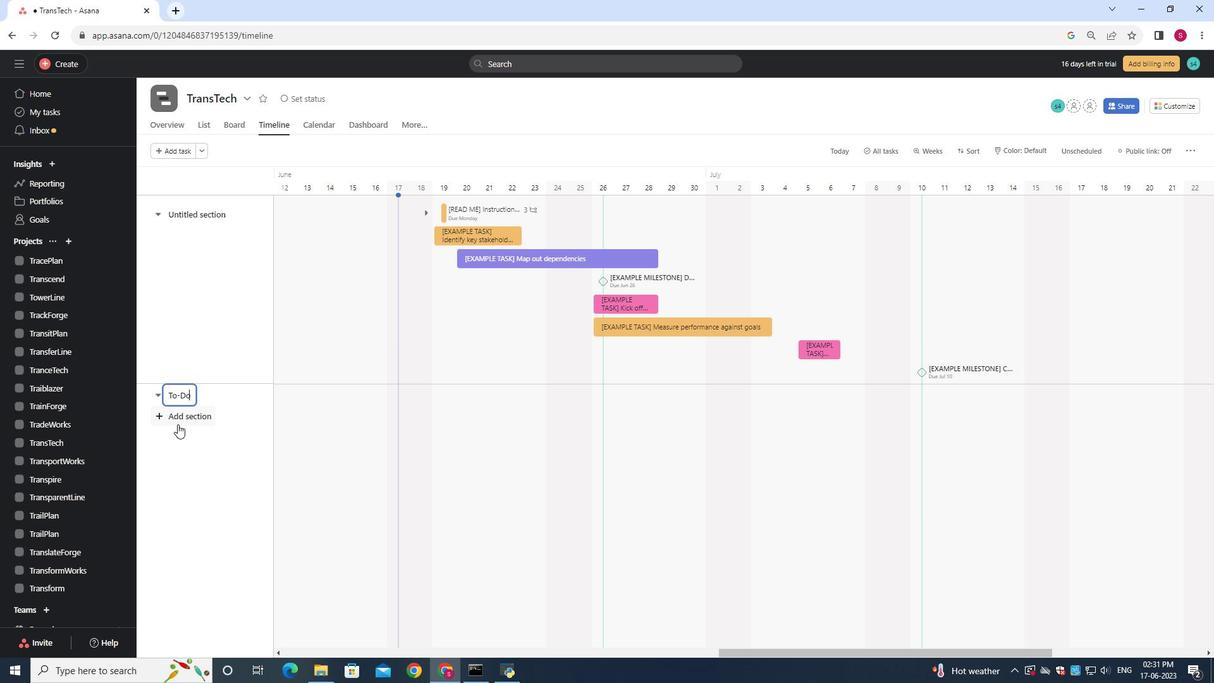
Action: Key pressed <Key.shift>Doing
Screenshot: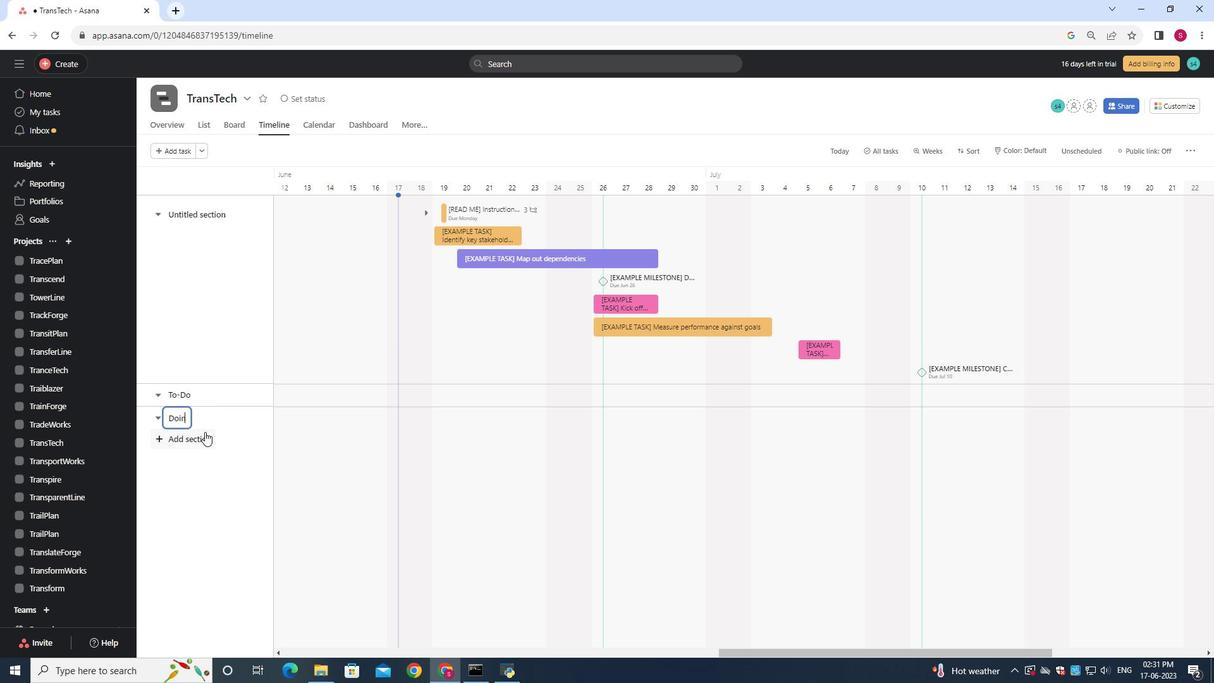 
Action: Mouse moved to (179, 432)
Screenshot: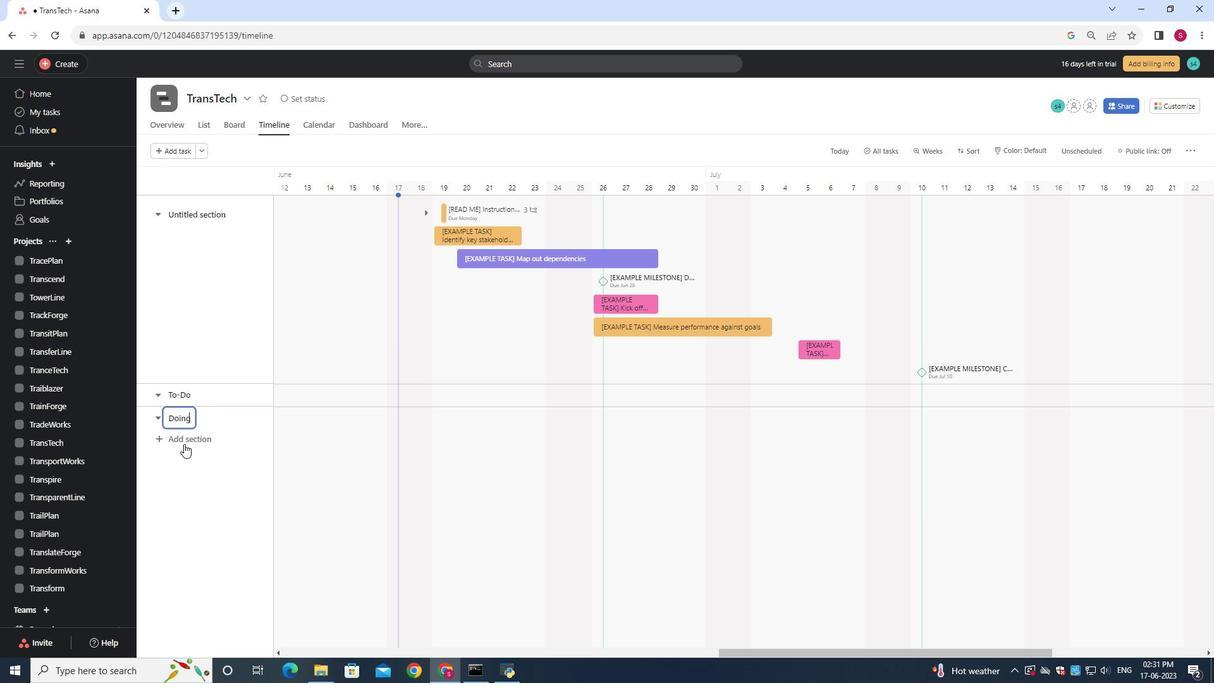 
Action: Mouse pressed left at (179, 432)
Screenshot: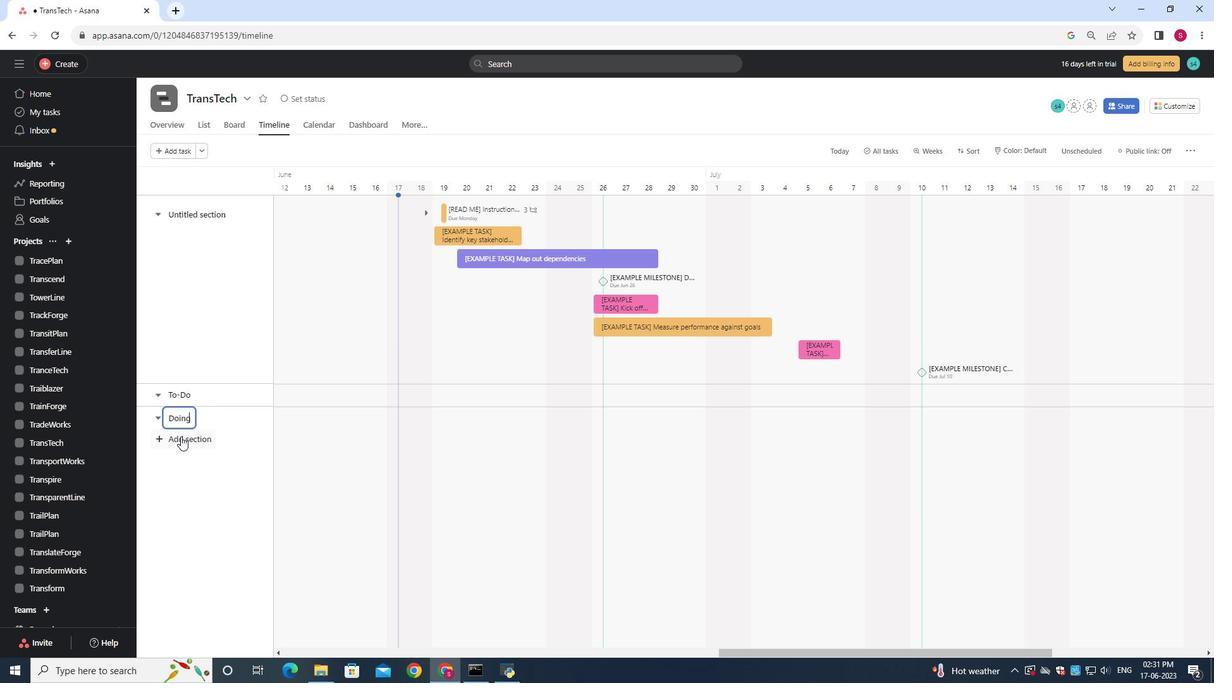 
Action: Mouse moved to (191, 436)
Screenshot: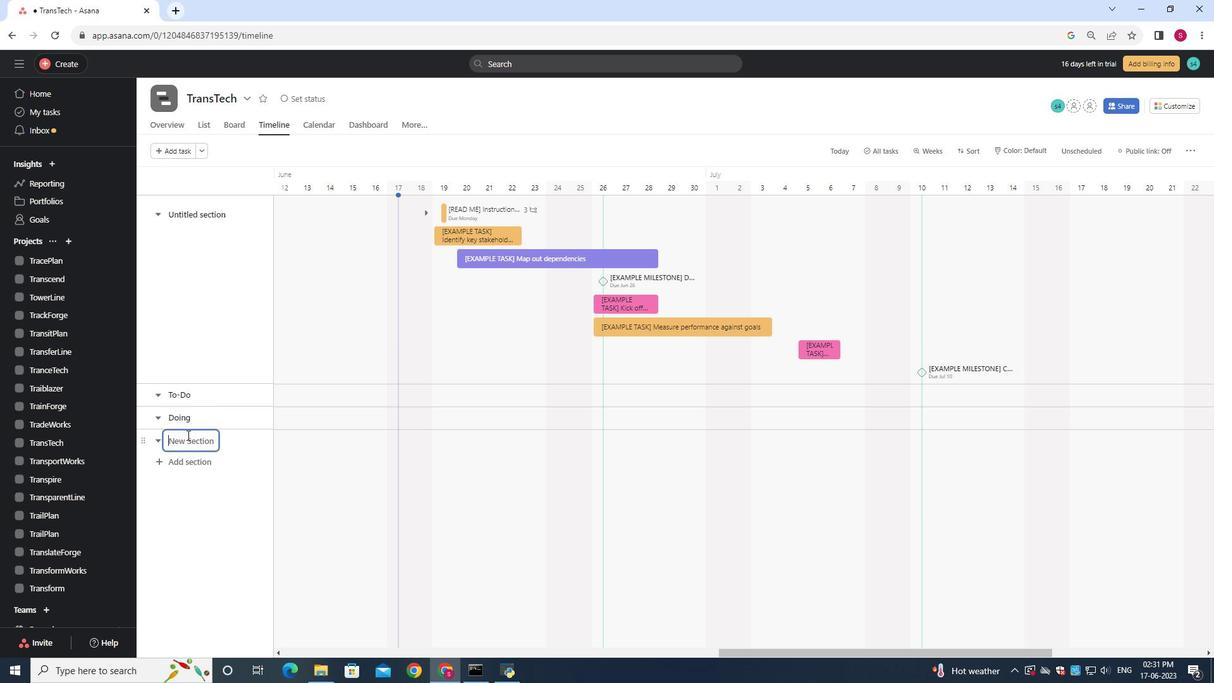 
Action: Key pressed <Key.shift>Done
Screenshot: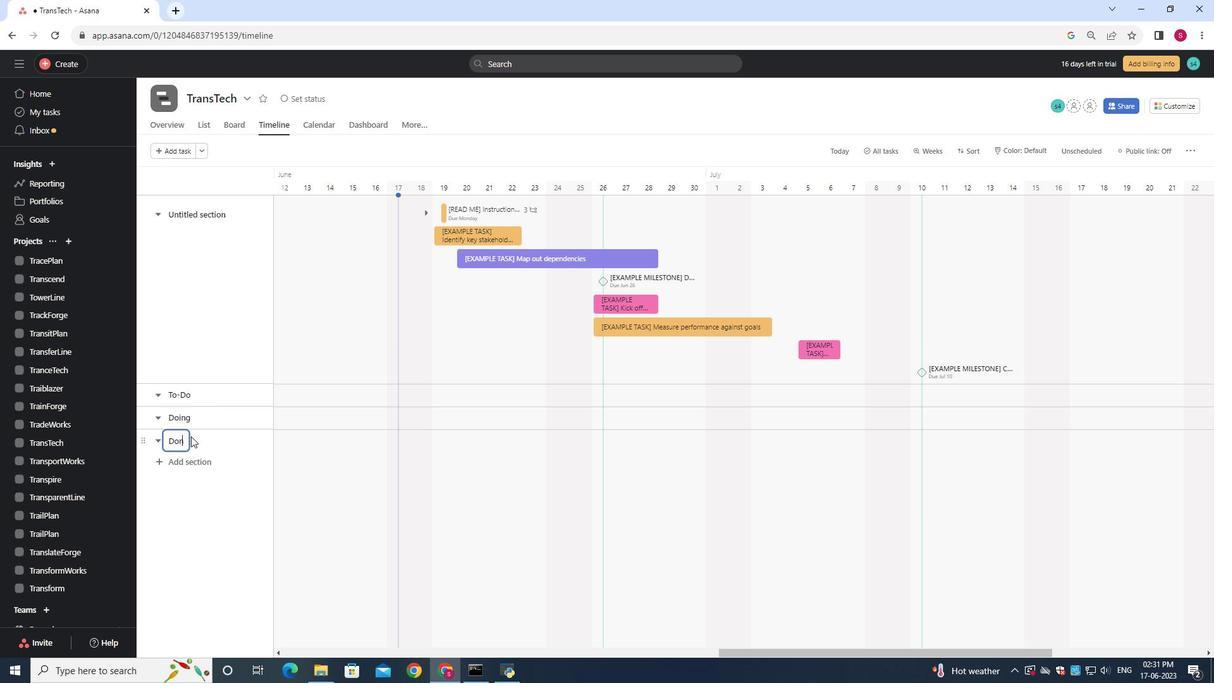 
Action: Mouse moved to (206, 435)
Screenshot: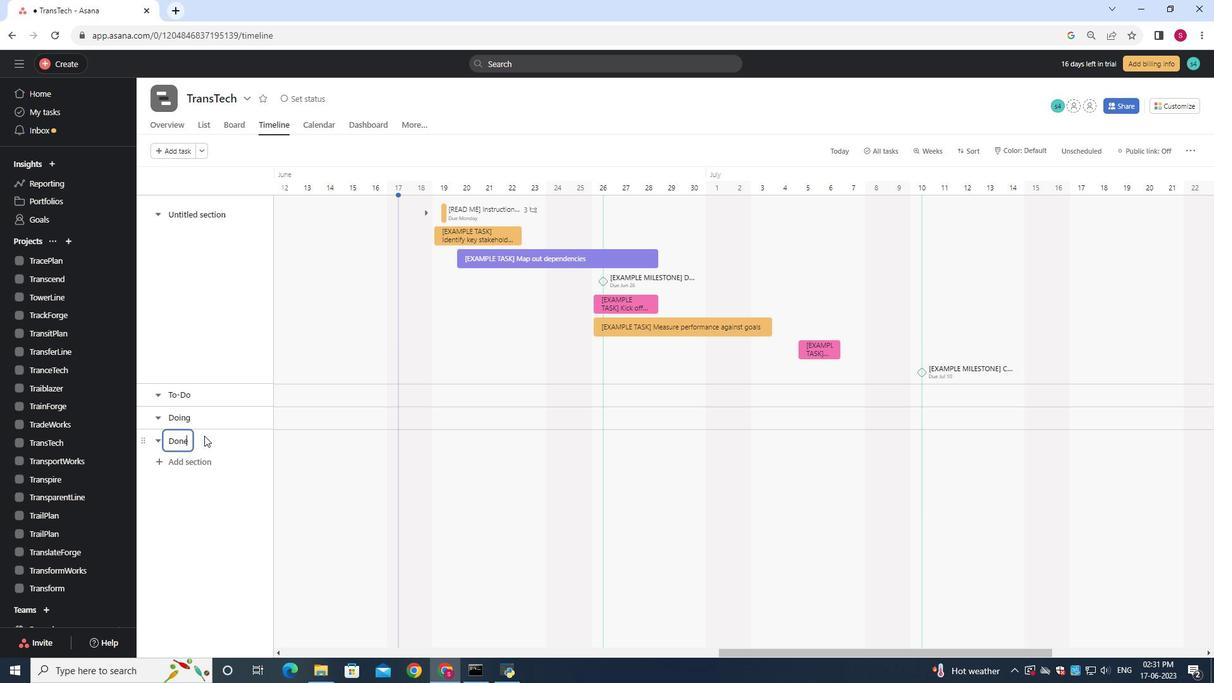 
Action: Key pressed <Key.enter>
Screenshot: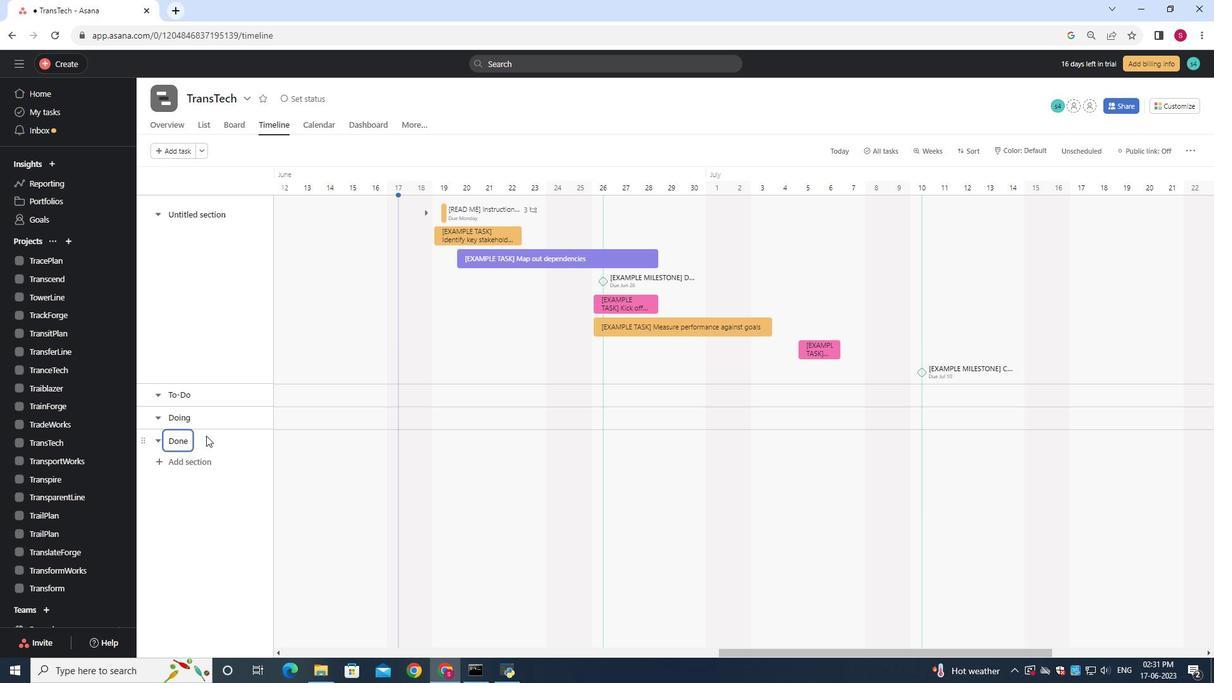 
